 Task: In the Contact  LaylaKing51@faurecia.com, Create email and send with subject: 'We're Thrilled to Welcome You ', and with mail content 'Greetings,_x000D_
We're thrilled to introduce you to an exciting opportunity that will transform your industry. Get ready for a journey of innovation and success!_x000D_
Warm Regards', attach the document: Terms_and_conditions.doc and insert image: visitingcard.jpg. Below Warm Regards, write Linkedin and insert the URL: 'in.linkedin.com'. Mark checkbox to create task to follow up : Tomorrow. Logged in from softage.1@softage.net
Action: Mouse moved to (99, 67)
Screenshot: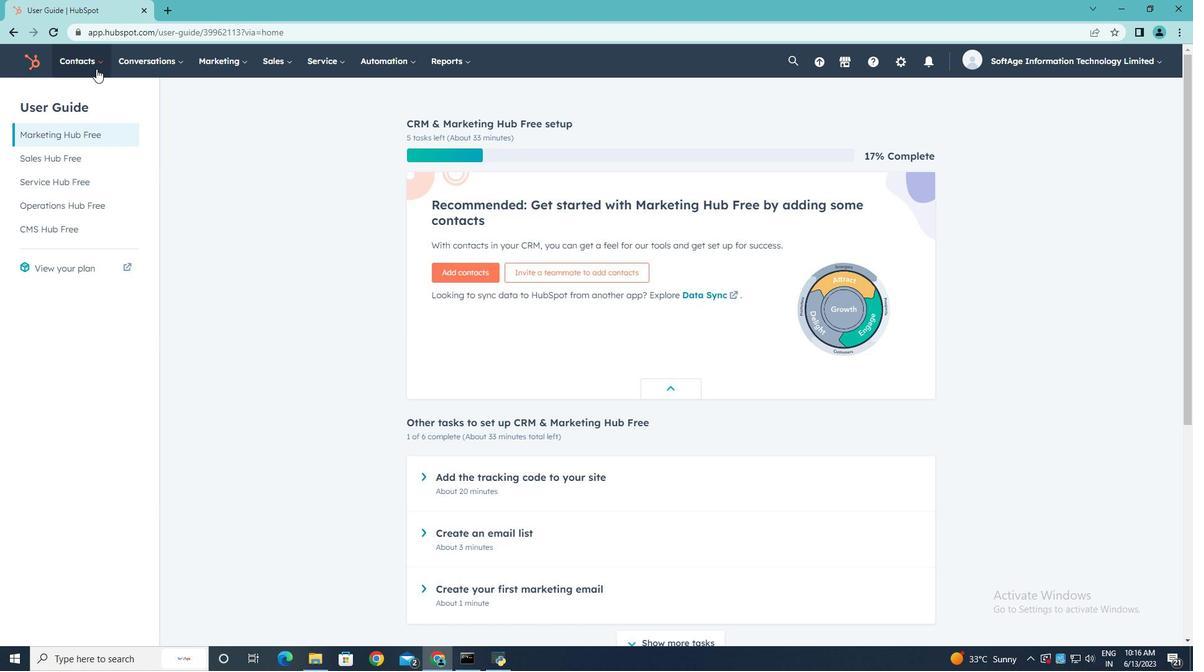 
Action: Mouse pressed left at (99, 67)
Screenshot: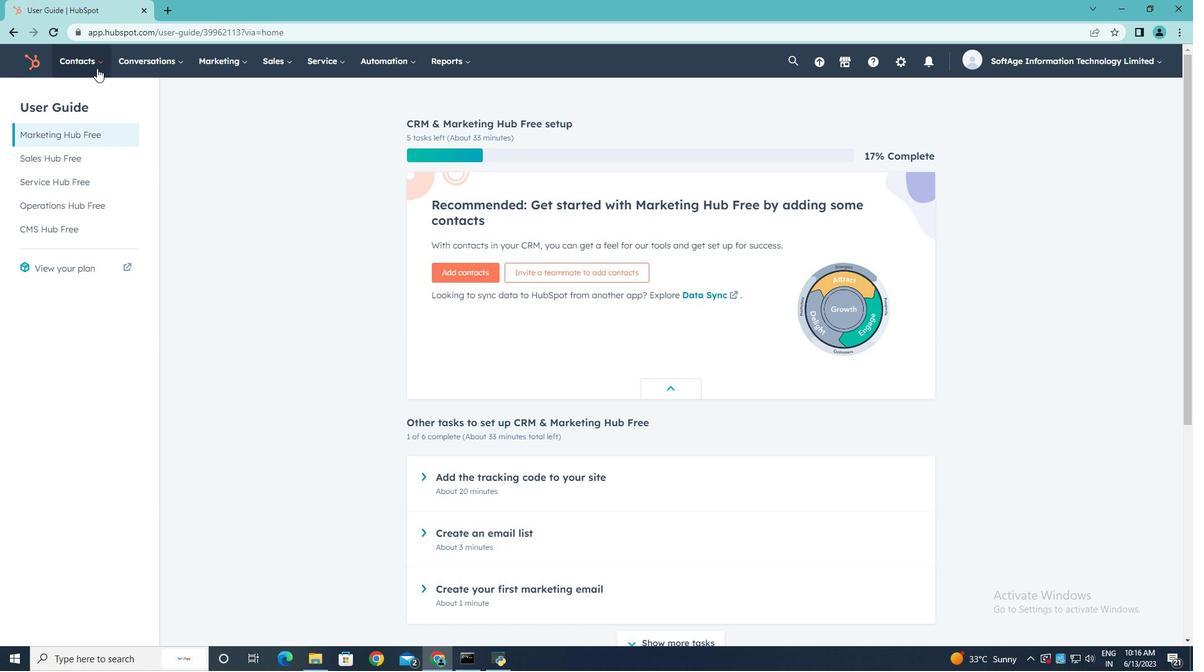 
Action: Mouse moved to (96, 101)
Screenshot: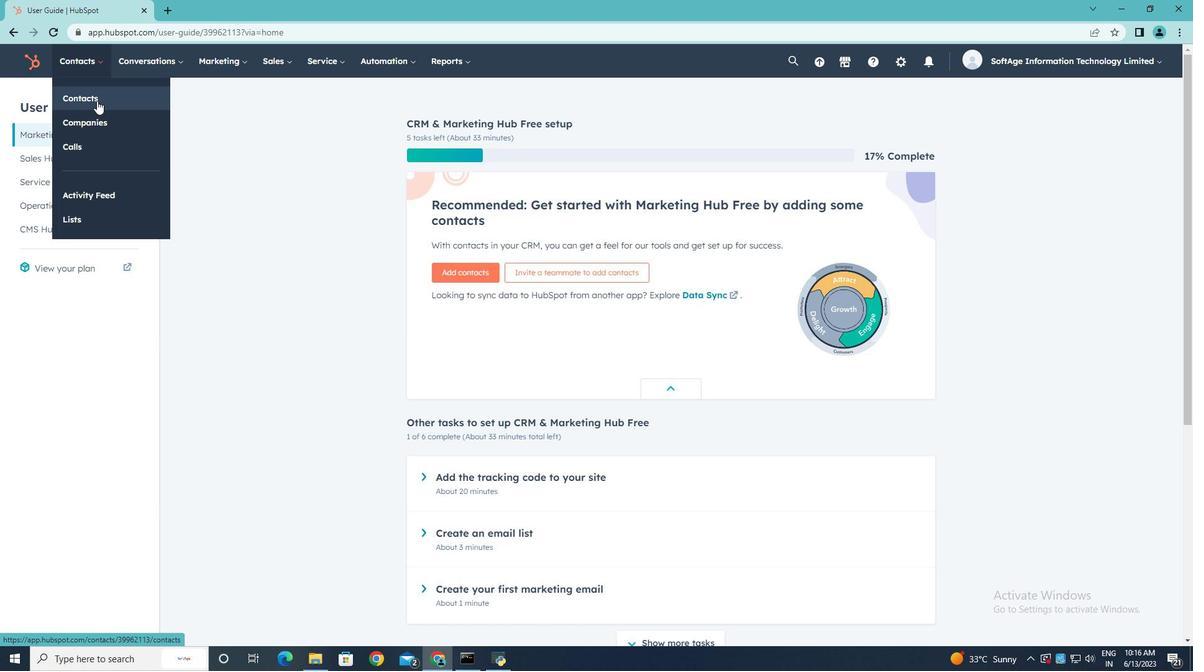 
Action: Mouse pressed left at (96, 101)
Screenshot: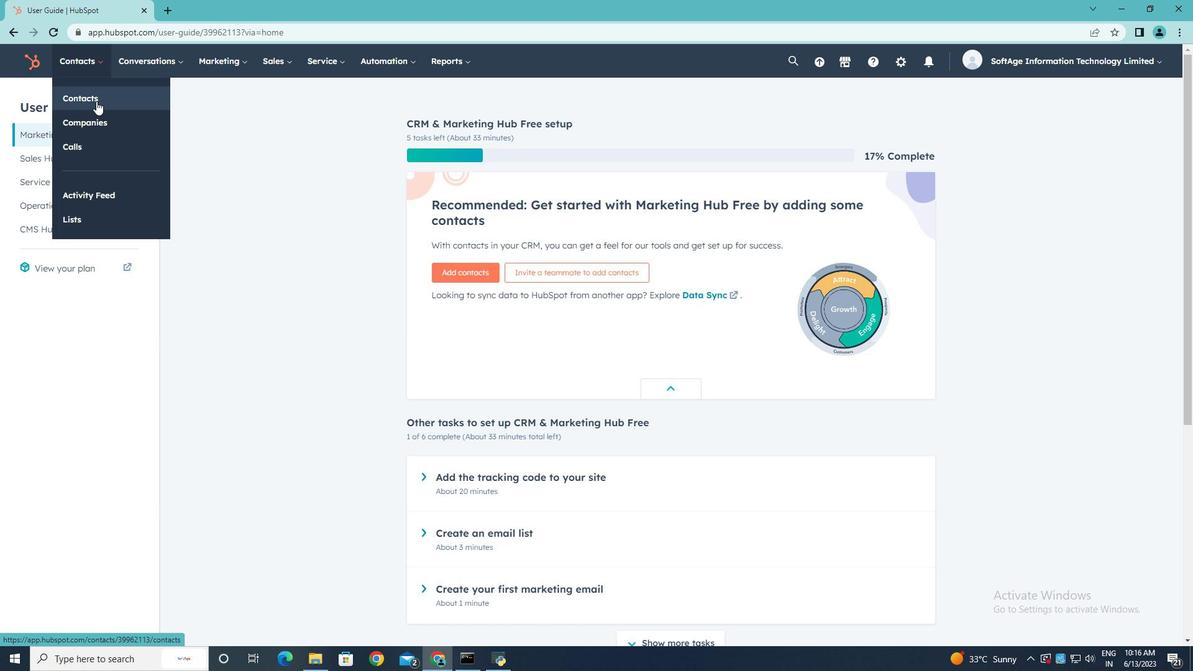 
Action: Mouse moved to (103, 205)
Screenshot: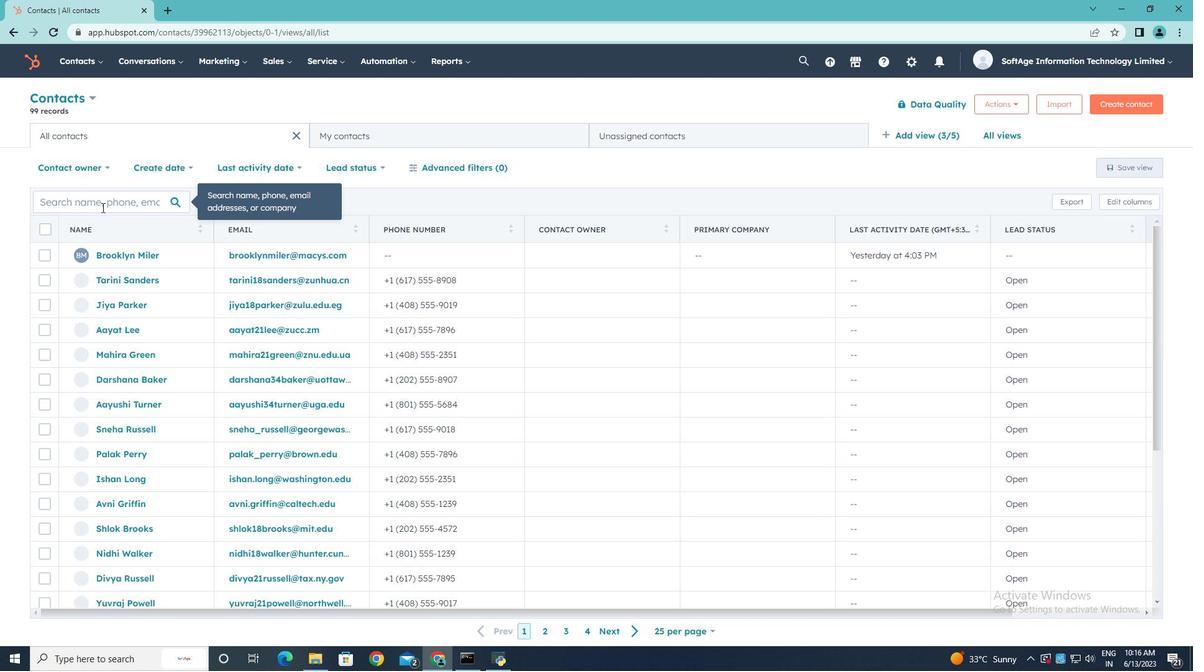 
Action: Mouse pressed left at (103, 205)
Screenshot: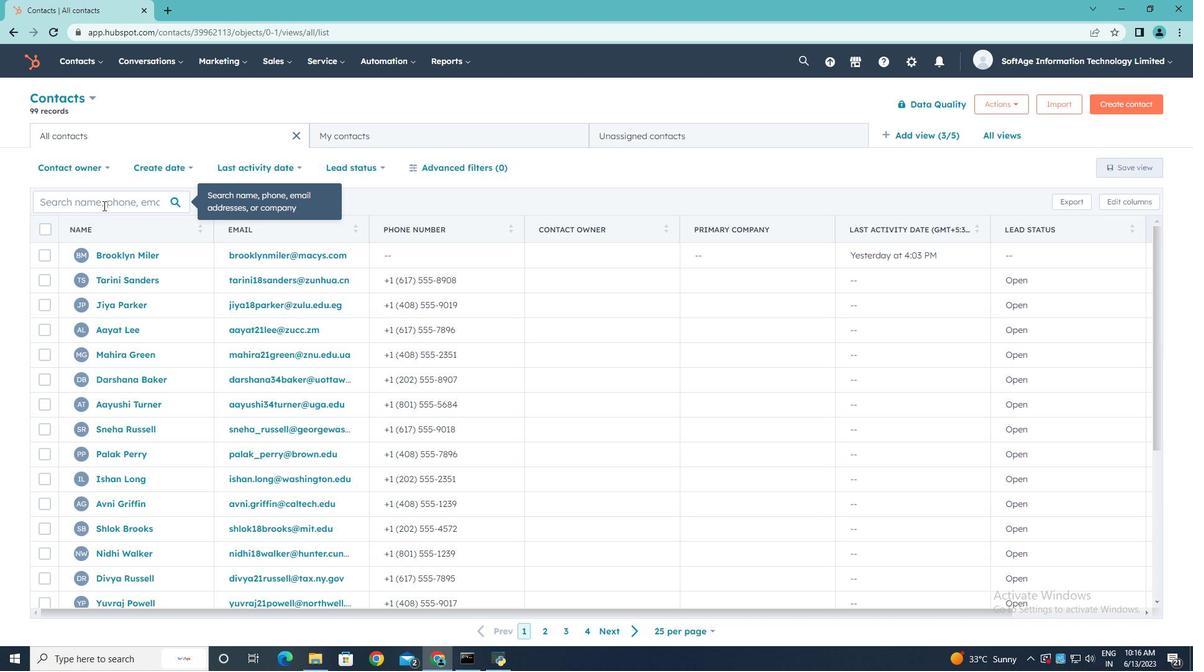
Action: Key pressed <Key.shift>Laya<Key.backspace>la<Key.shift>King51<Key.shift>@faurecia.com
Screenshot: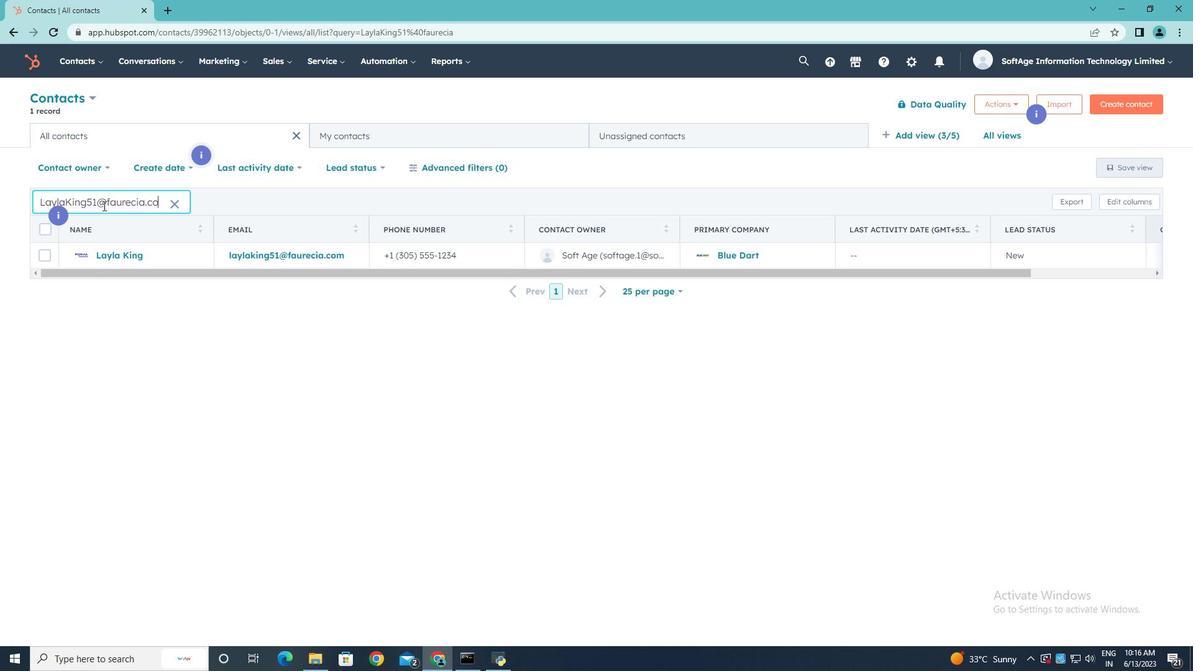 
Action: Mouse moved to (111, 249)
Screenshot: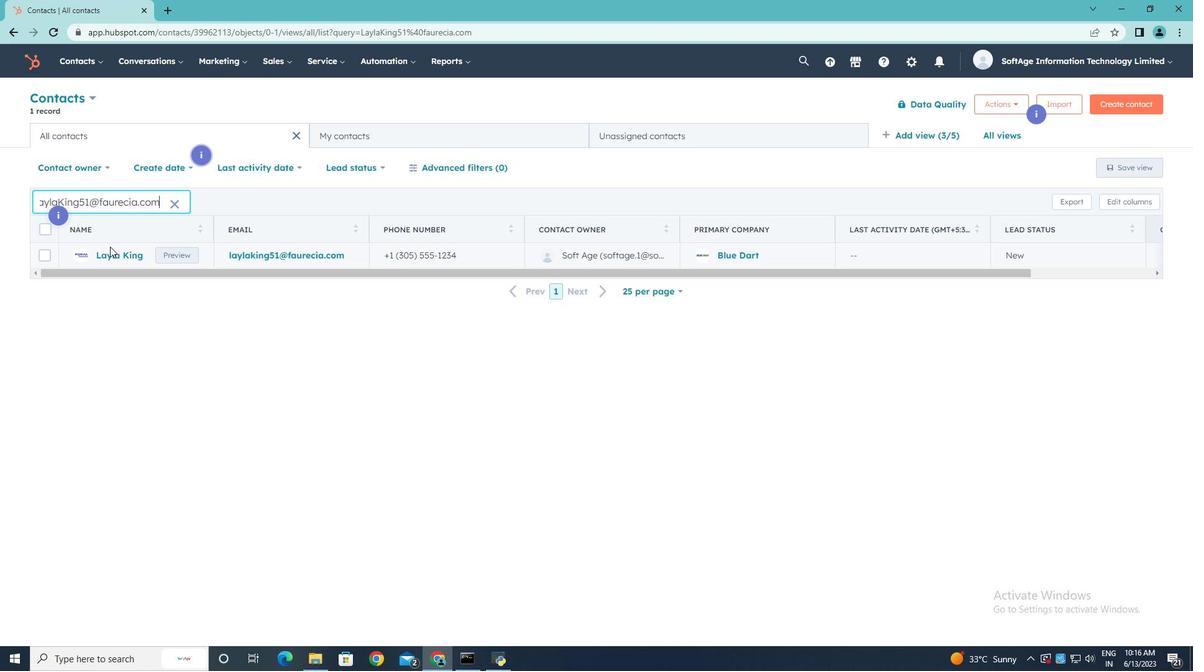 
Action: Mouse pressed left at (111, 249)
Screenshot: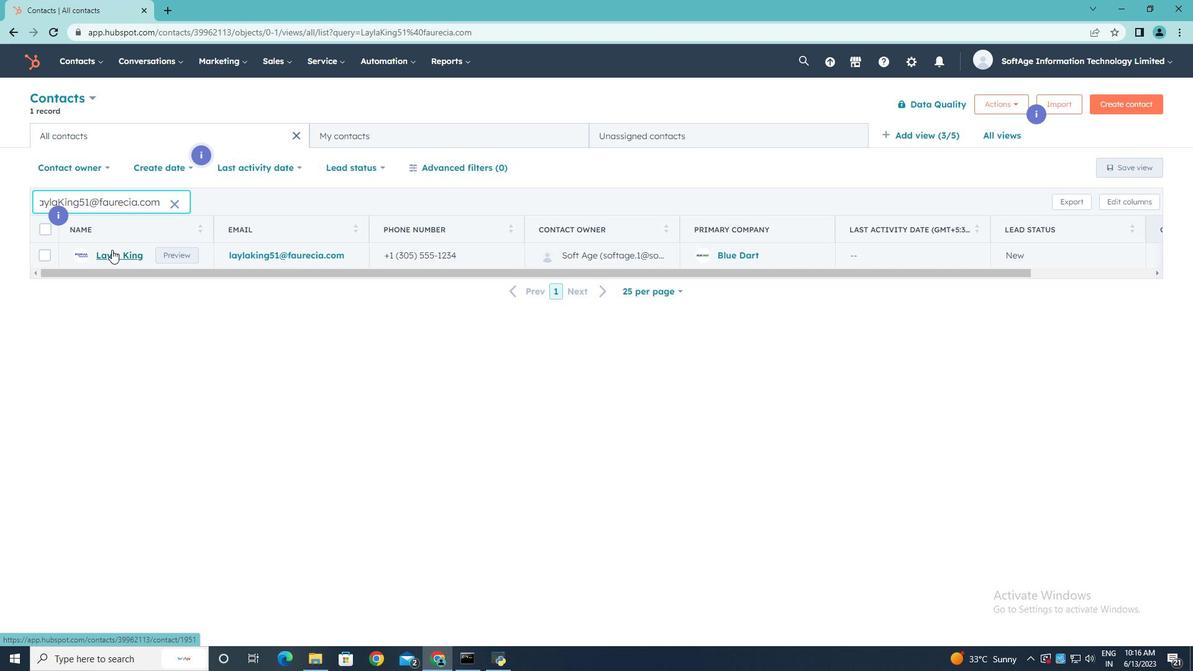 
Action: Mouse moved to (85, 203)
Screenshot: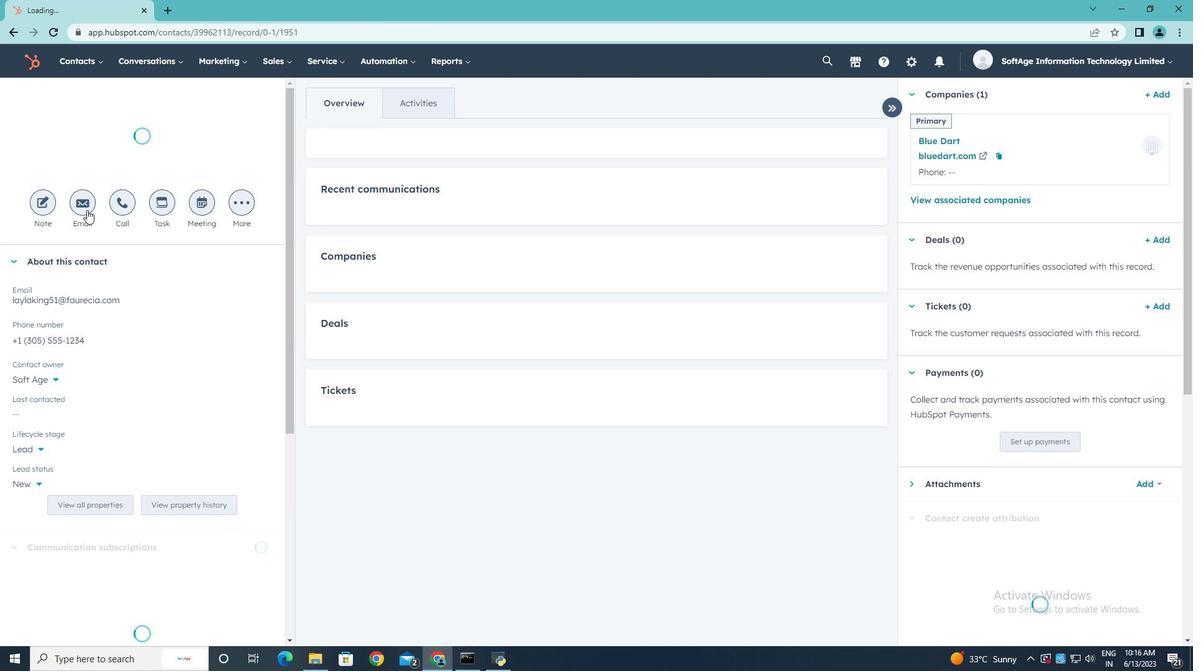 
Action: Mouse pressed left at (85, 203)
Screenshot: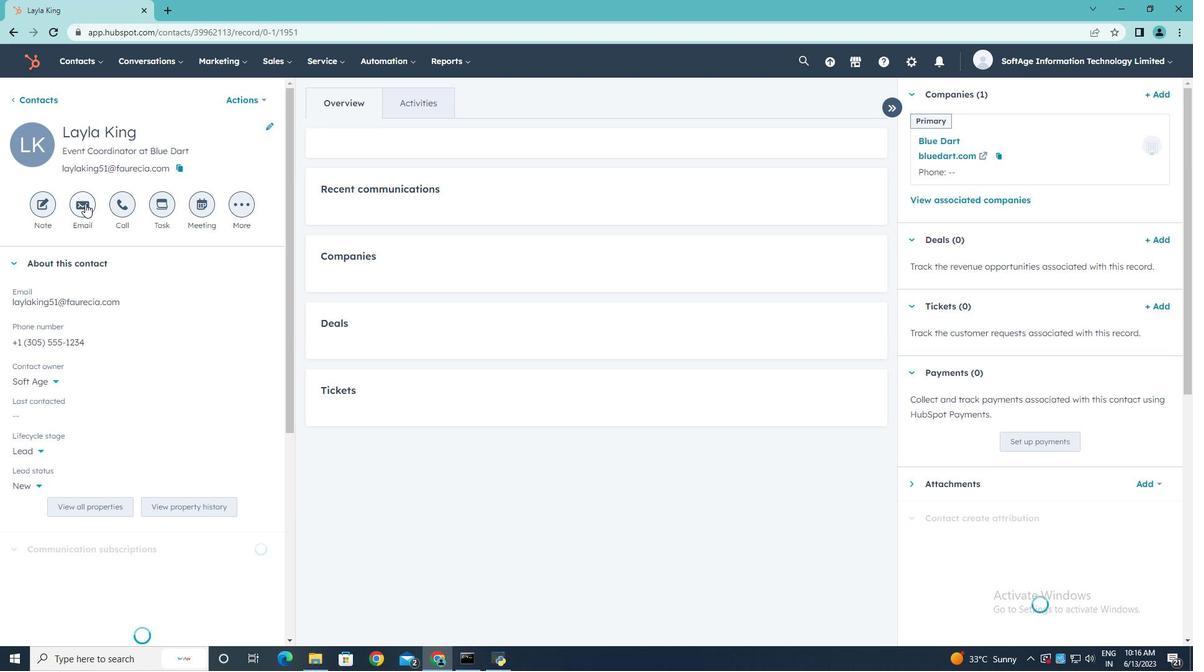 
Action: Key pressed <Key.shift><Key.shift><Key.shift><Key.shift><Key.shift><Key.shift><Key.shift><Key.shift><Key.shift><Key.shift><Key.shift><Key.shift><Key.shift><Key.shift><Key.shift><Key.shift><Key.shift><Key.shift><Key.shift><Key.shift>We're<Key.space><Key.shift>Thrilled<Key.space><Key.shift>to<Key.space><Key.shift>Welcome<Key.space><Key.shift>You
Screenshot: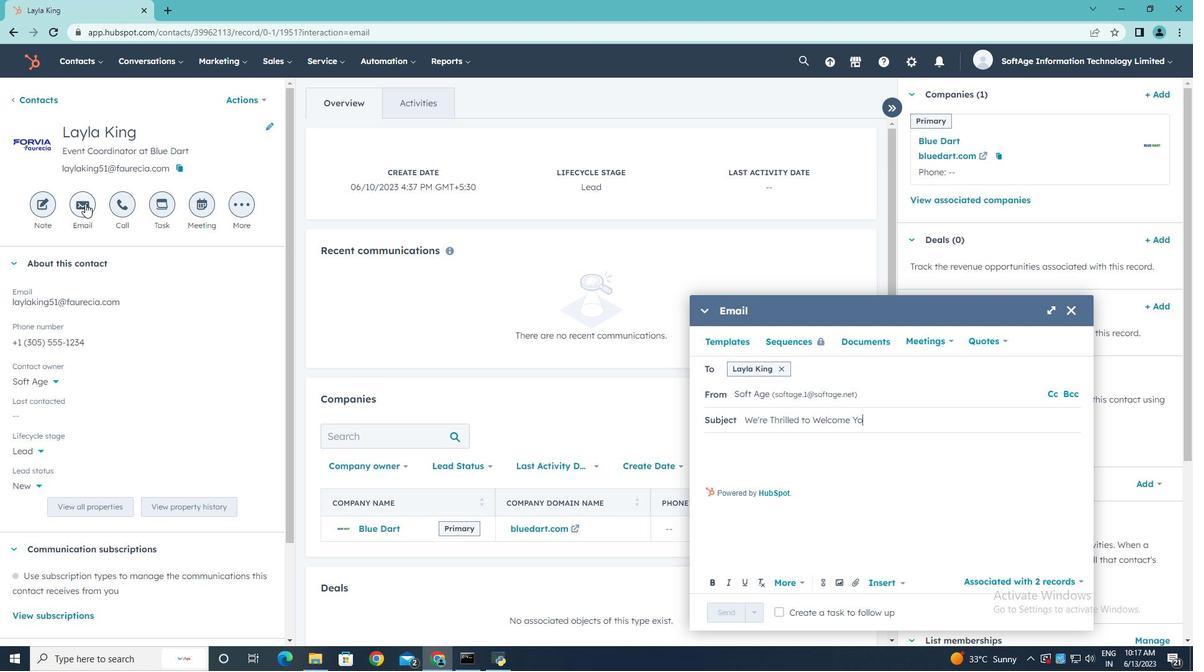 
Action: Mouse moved to (718, 442)
Screenshot: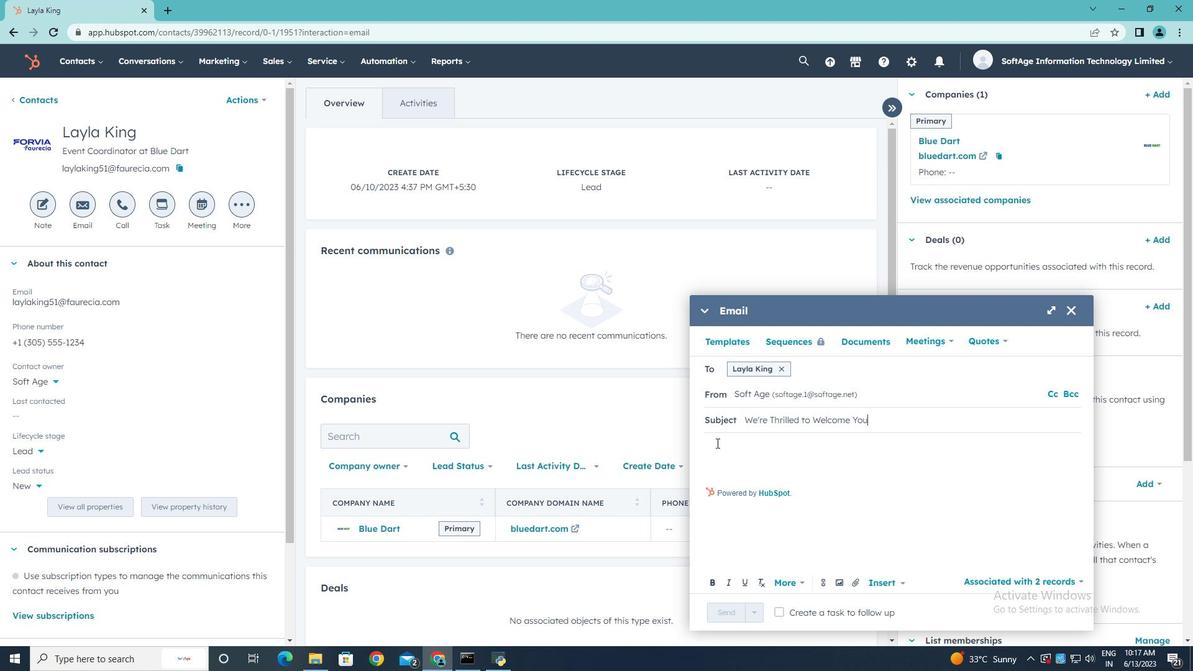 
Action: Mouse pressed left at (718, 442)
Screenshot: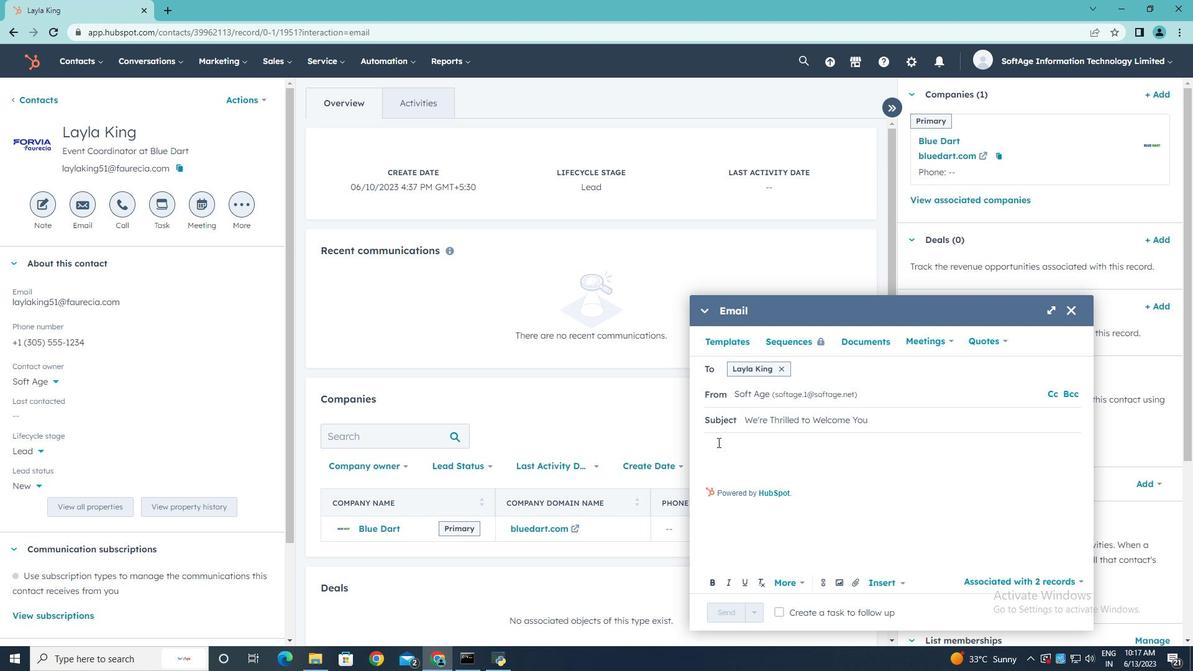 
Action: Mouse moved to (710, 328)
Screenshot: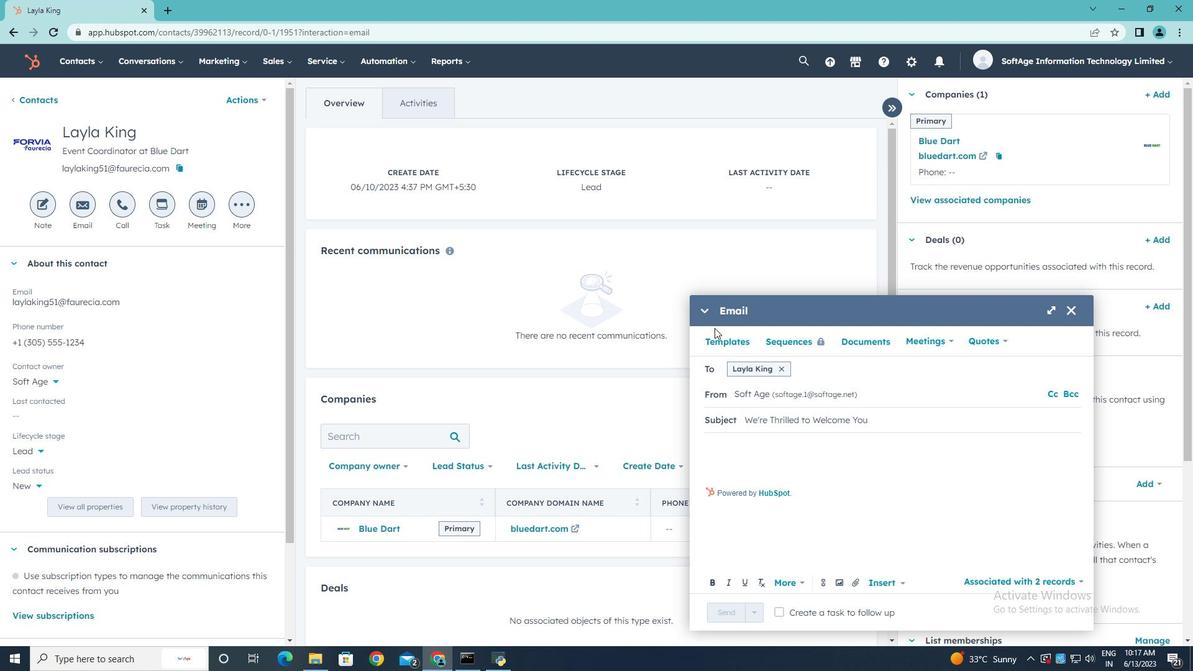 
Action: Key pressed <Key.shift><Key.shift><Key.shift><Key.shift><Key.shift><Key.shift><Key.shift><Key.shift><Key.shift><Key.shift><Key.shift>Greetings,
Screenshot: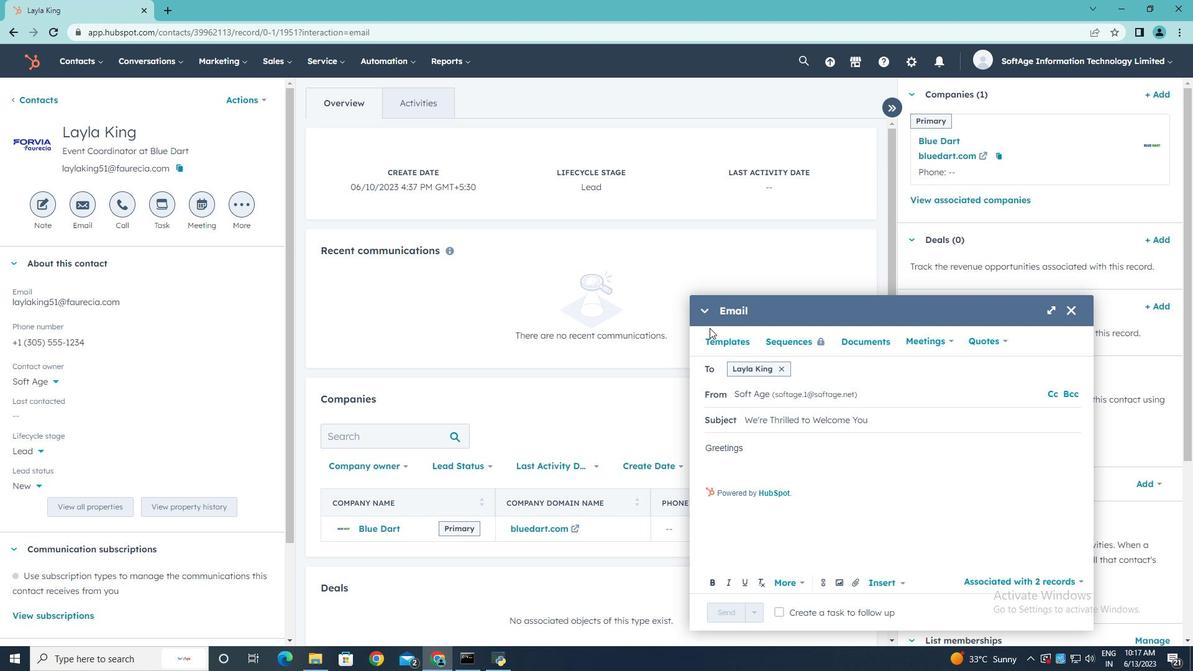 
Action: Mouse moved to (710, 460)
Screenshot: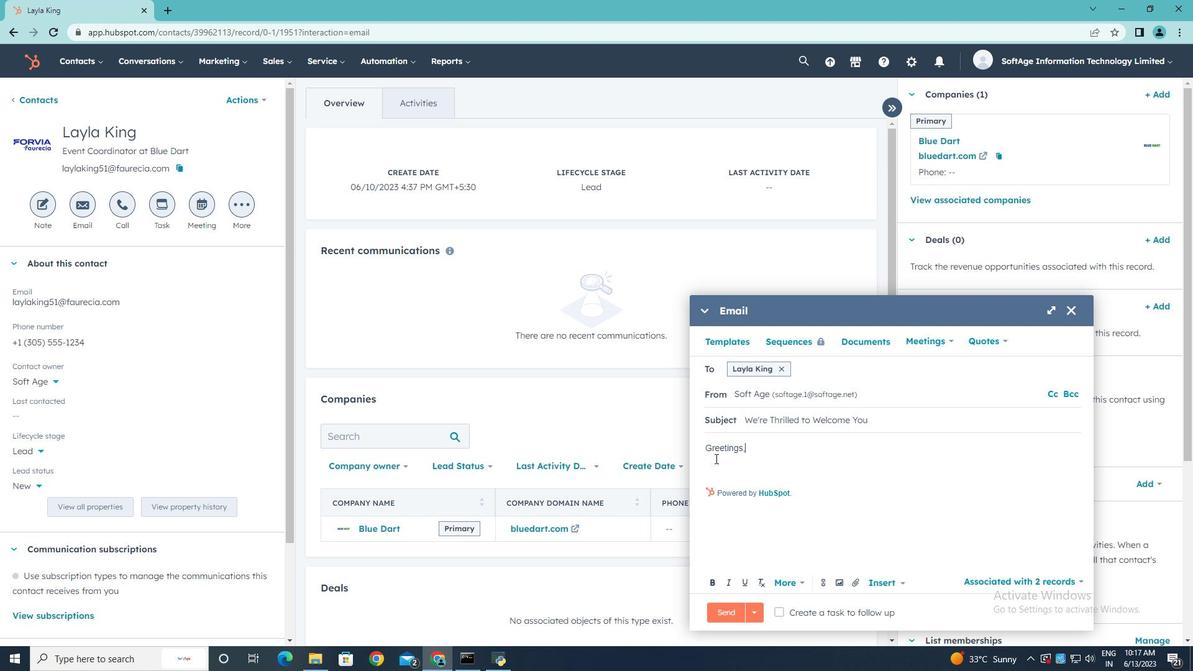 
Action: Mouse pressed left at (710, 460)
Screenshot: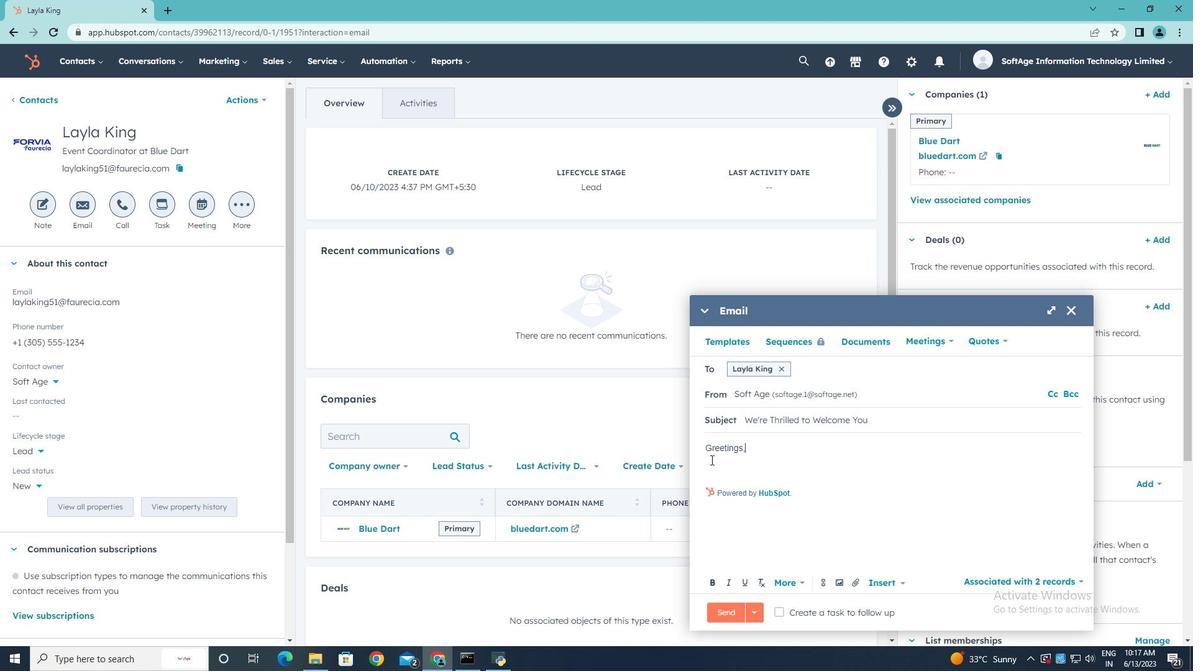 
Action: Mouse moved to (750, 305)
Screenshot: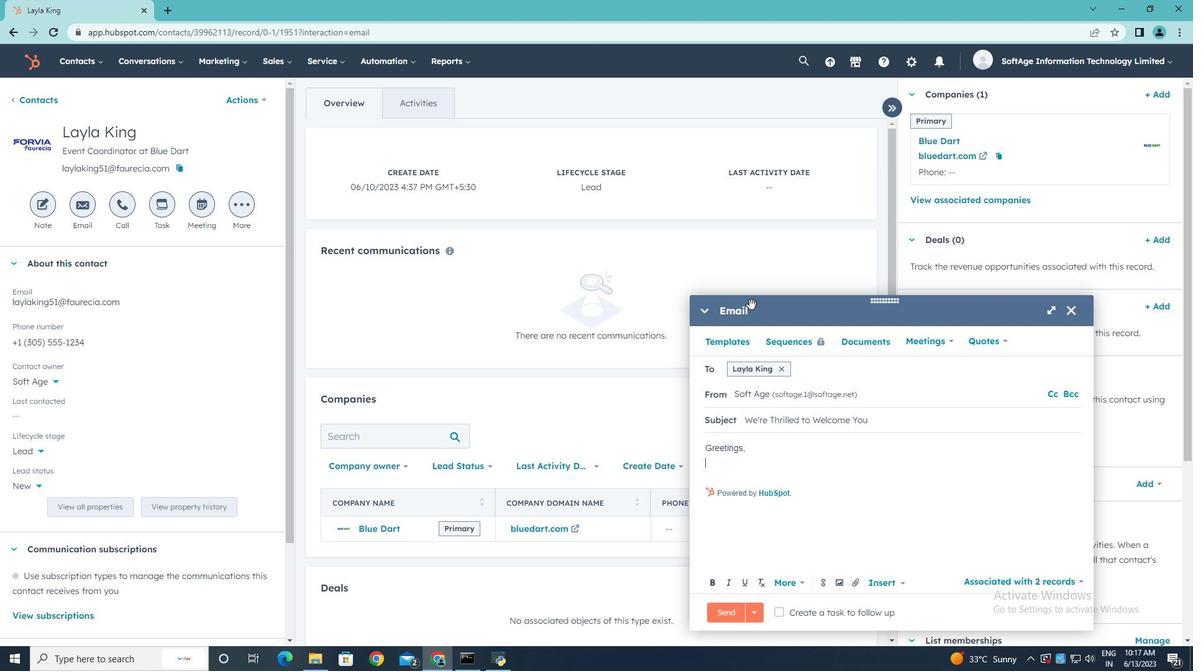 
Action: Key pressed <Key.shift><Key.shift>We're<Key.space><Key.shift><Key.shift><Key.shift>Tr<Key.backspace><Key.backspace>trilled<Key.space>to<Key.space><Key.shift>intriduce<Key.space><Key.backspace><Key.backspace><Key.backspace><Key.backspace><Key.backspace><Key.backspace>oduce<Key.space>you<Key.space>to<Key.space>an<Key.space>exciting<Key.space>opportunity<Key.space>that<Key.space>will<Key.space>transform<Key.space>your<Key.space>indust<Key.backspace>try.<Key.space><Key.shift>Get<Key.space>ready<Key.space>for<Key.space>a<Key.space>journey<Key.space>of<Key.space>innovation<Key.space>and<Key.space>succcess<Key.backspace><Key.backspace><Key.backspace><Key.backspace>ess<Key.shift>!
Screenshot: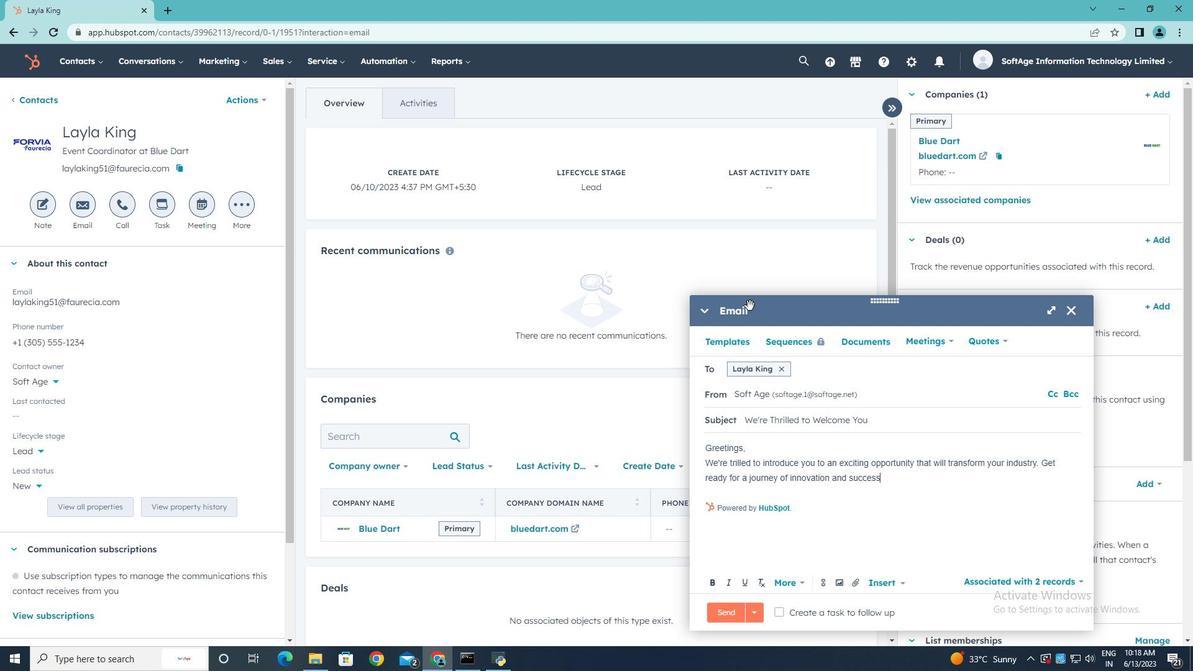 
Action: Mouse moved to (716, 498)
Screenshot: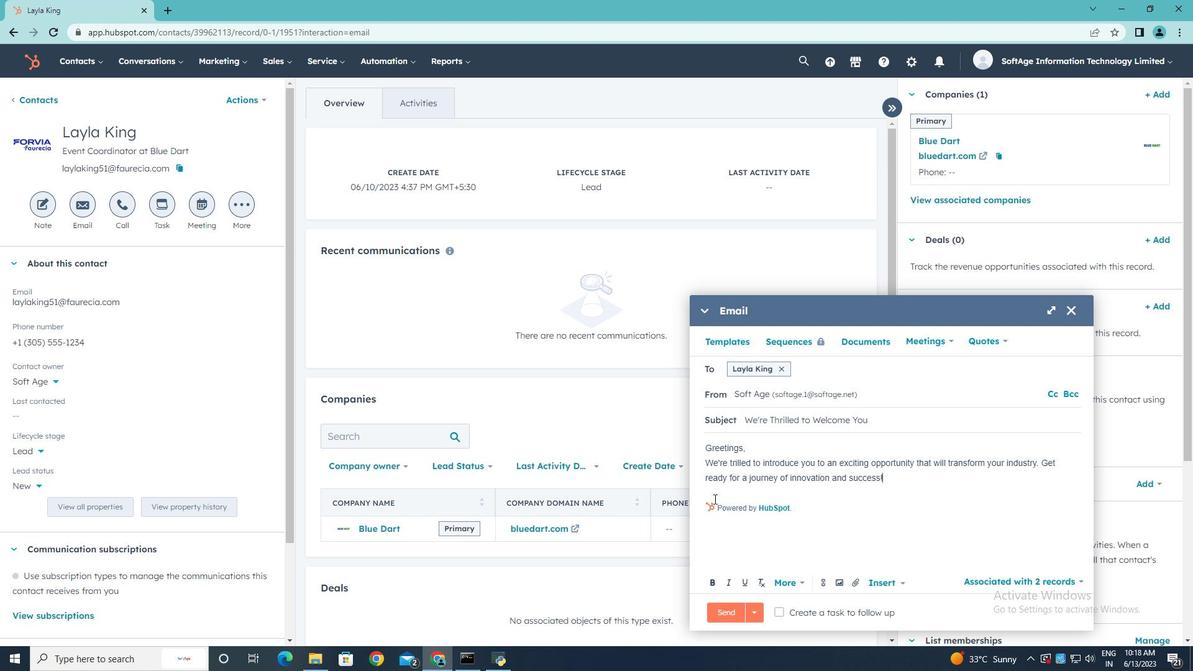 
Action: Mouse pressed left at (716, 498)
Screenshot: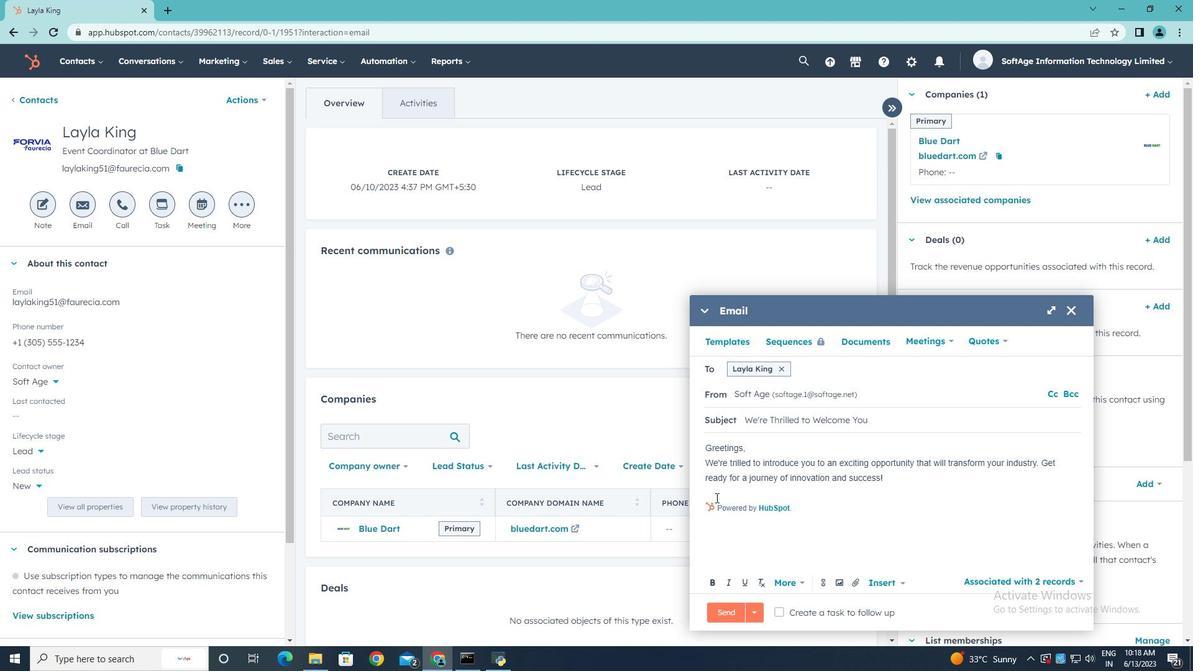 
Action: Mouse moved to (720, 496)
Screenshot: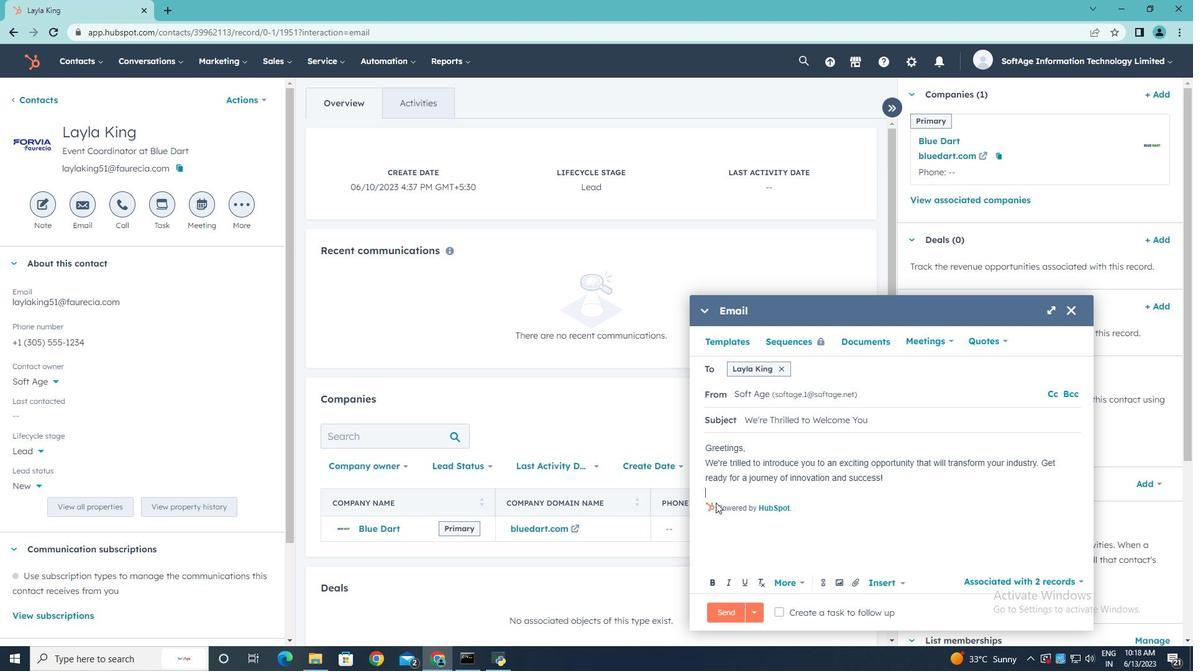
Action: Mouse pressed left at (720, 496)
Screenshot: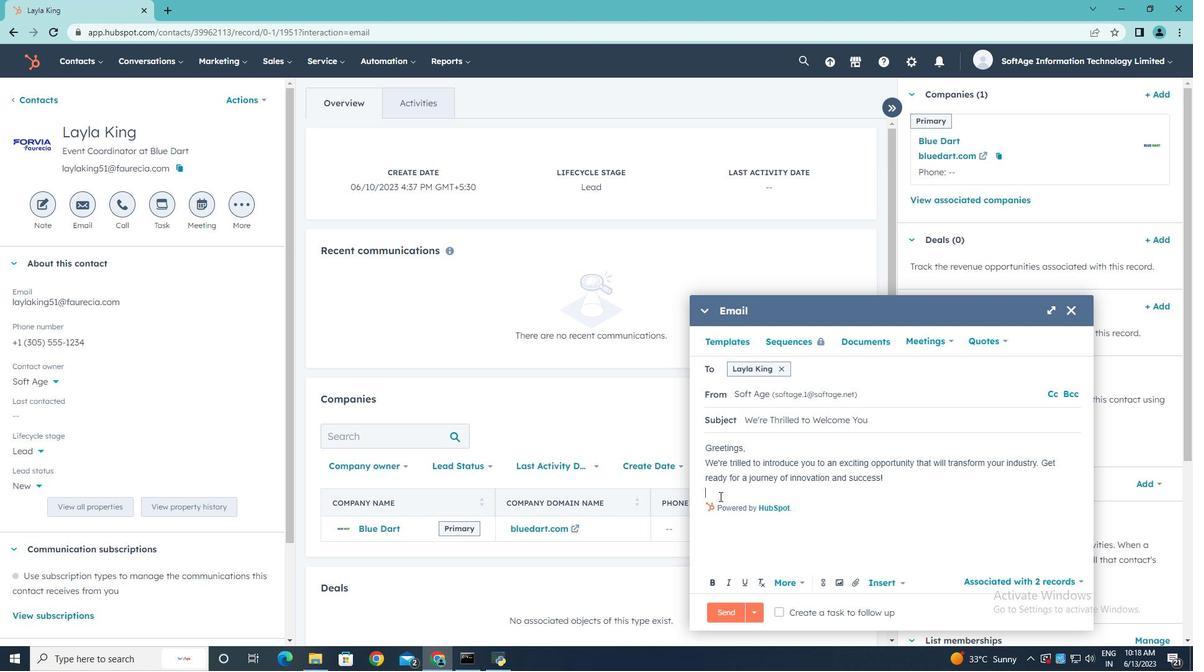 
Action: Key pressed <Key.shift_r><Key.enter>
Screenshot: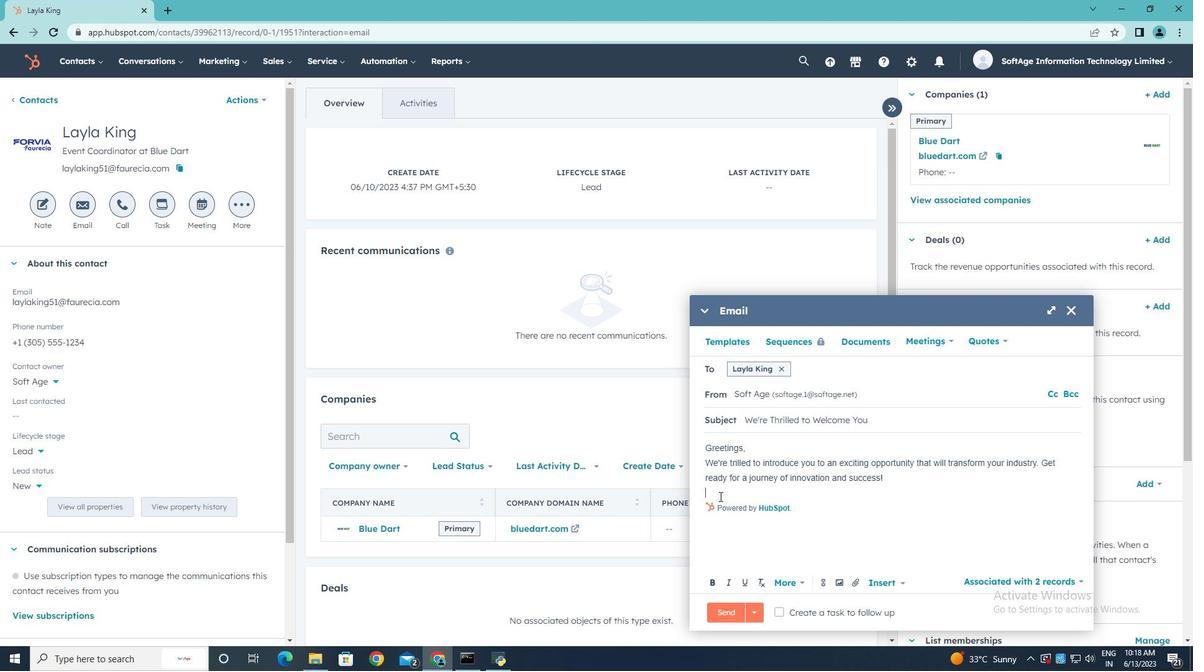 
Action: Mouse moved to (726, 291)
Screenshot: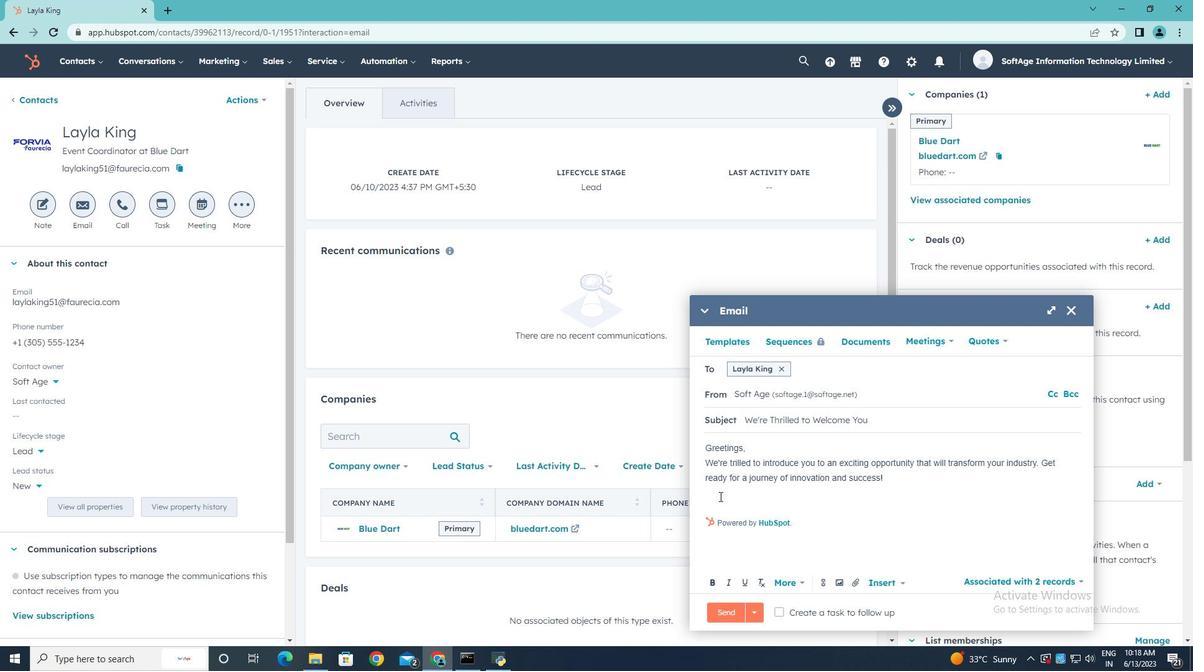 
Action: Key pressed <Key.shift><Key.shift><Key.shift><Key.shift><Key.shift><Key.shift><Key.shift><Key.shift><Key.shift>Warm<Key.space><Key.shift><Key.shift><Key.shift>Regards,
Screenshot: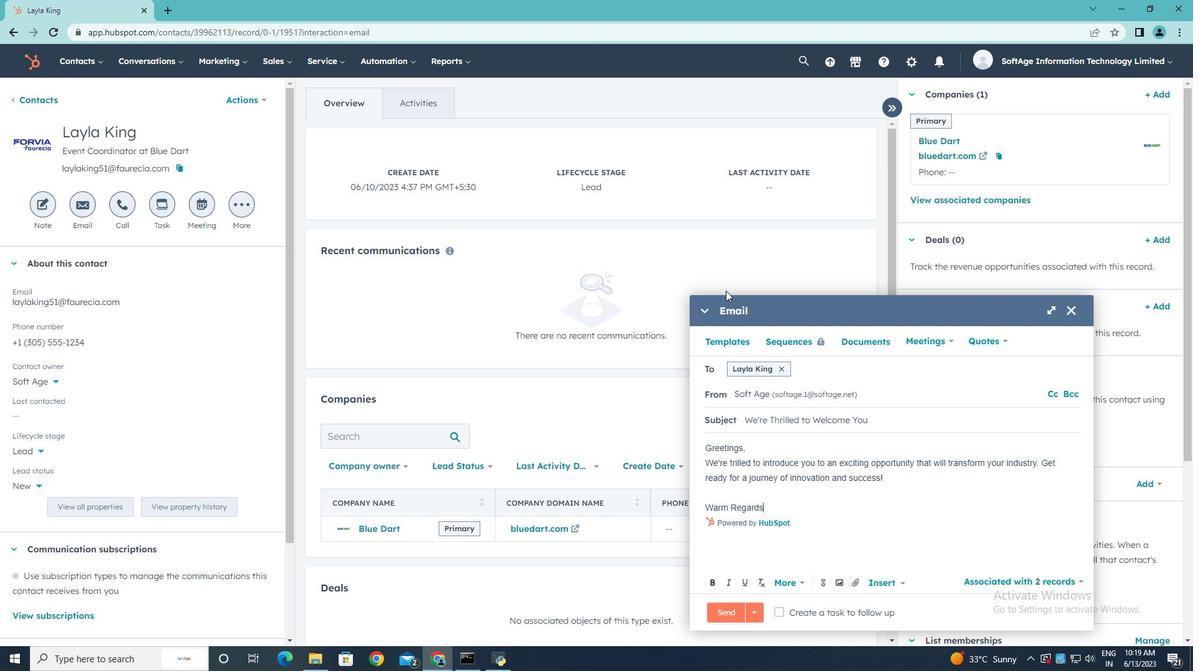 
Action: Mouse moved to (858, 579)
Screenshot: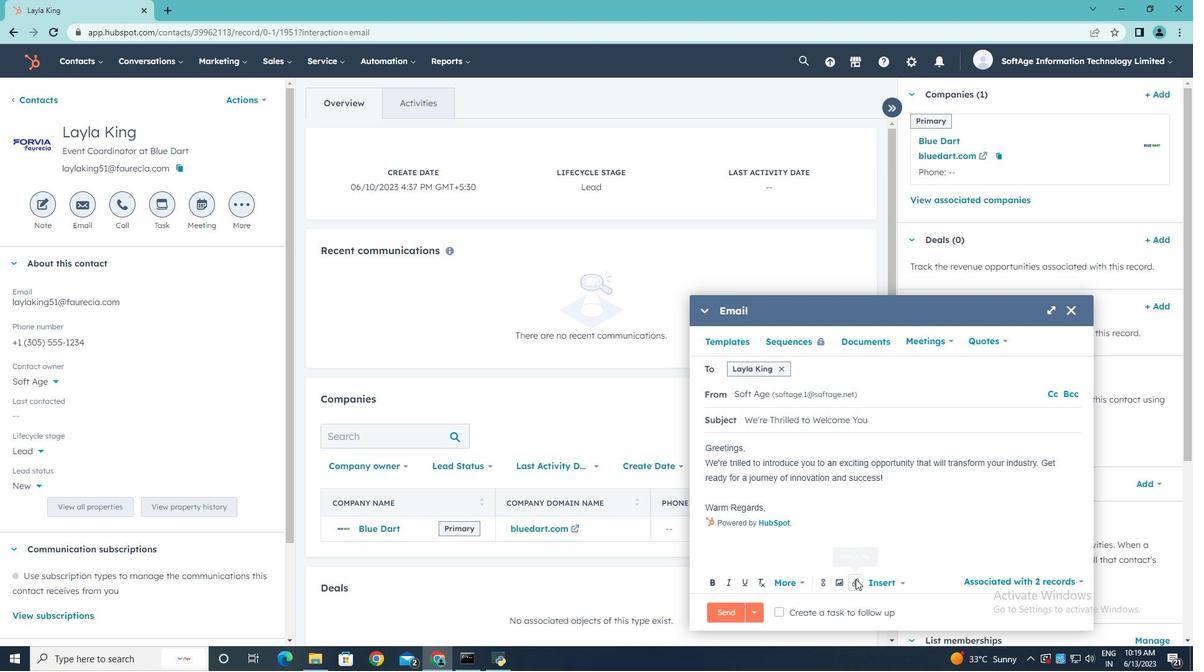 
Action: Mouse pressed left at (858, 579)
Screenshot: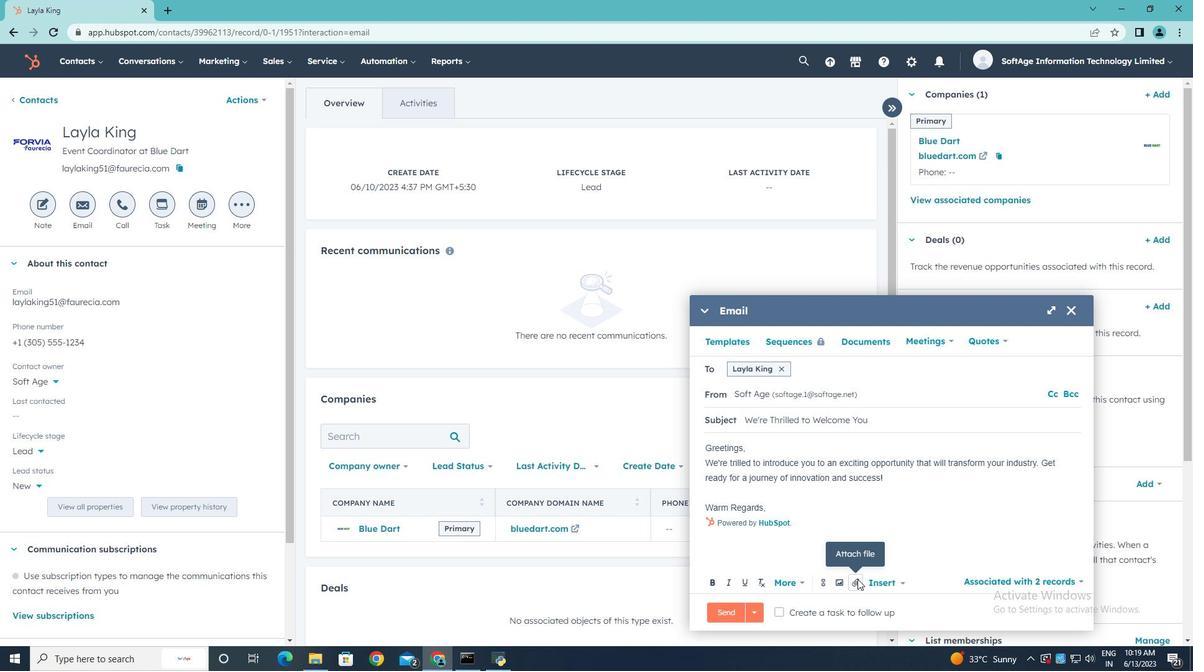 
Action: Mouse moved to (874, 548)
Screenshot: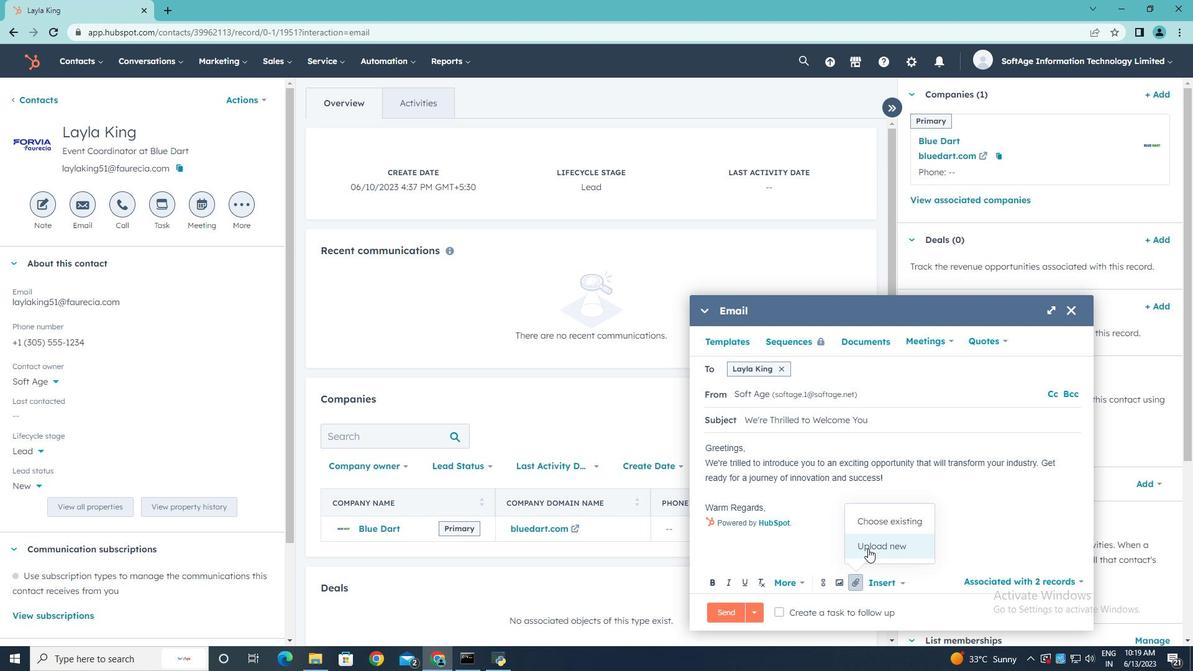 
Action: Mouse pressed left at (874, 548)
Screenshot: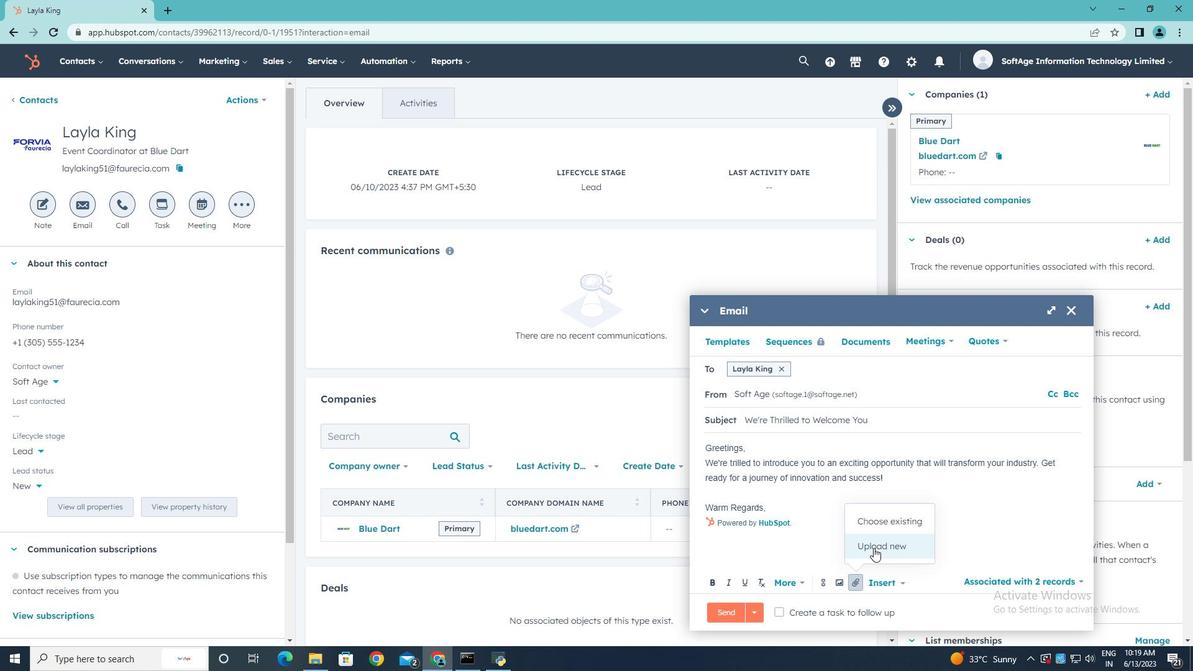
Action: Mouse moved to (235, 115)
Screenshot: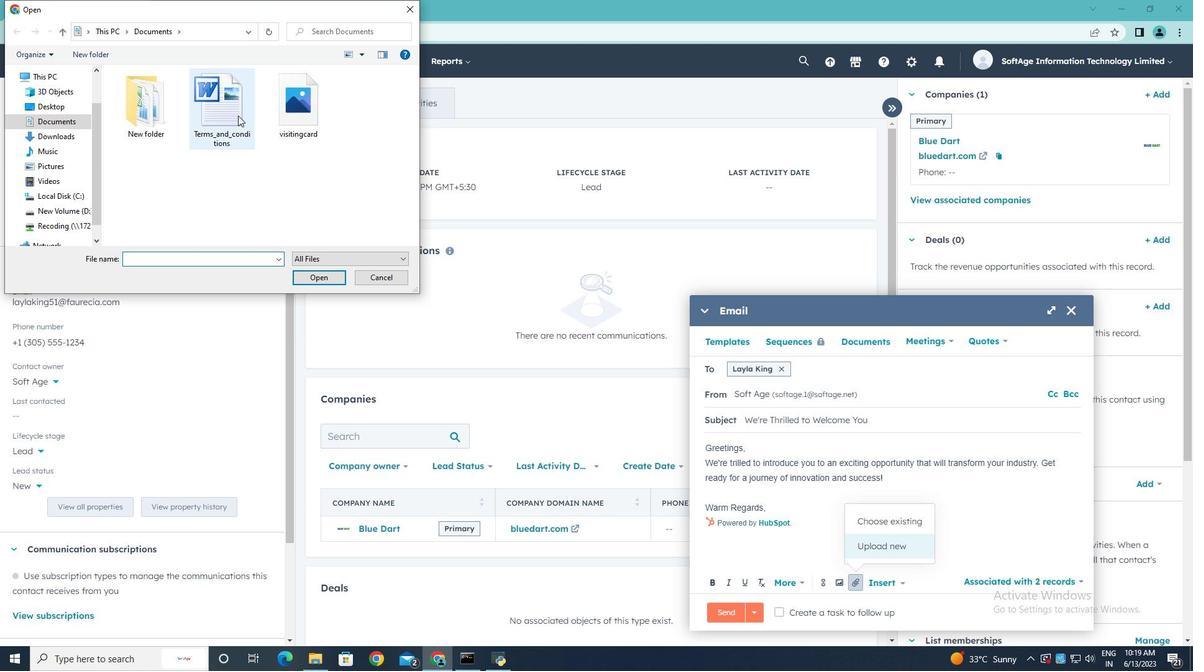 
Action: Mouse pressed left at (235, 115)
Screenshot: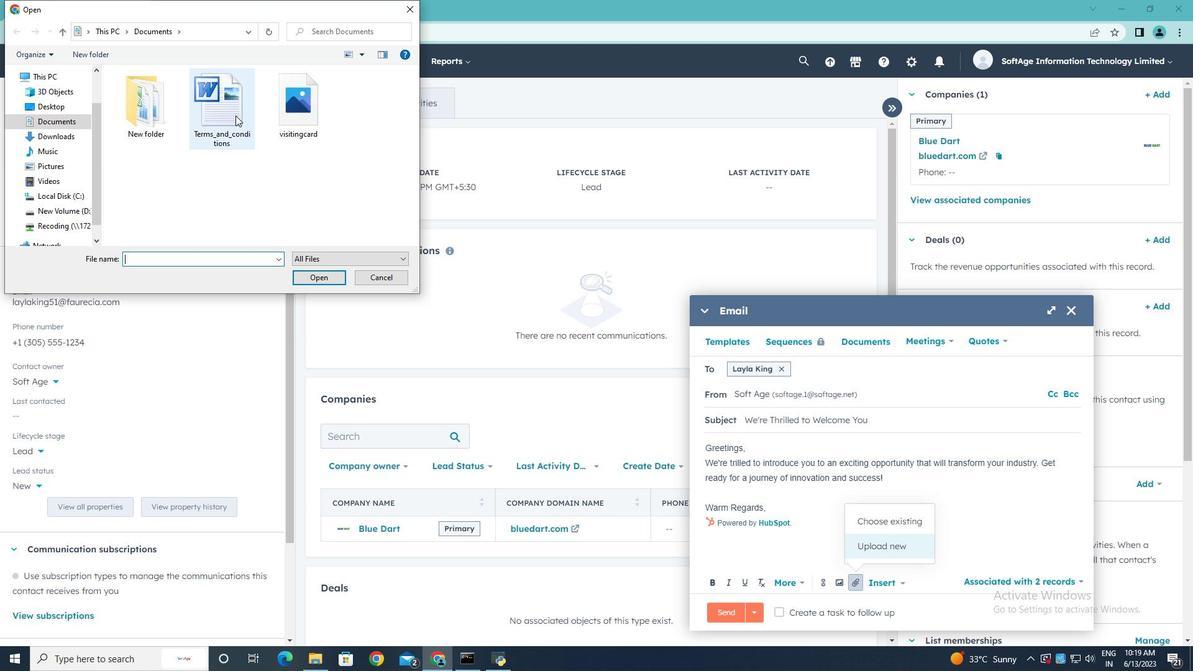 
Action: Mouse moved to (323, 280)
Screenshot: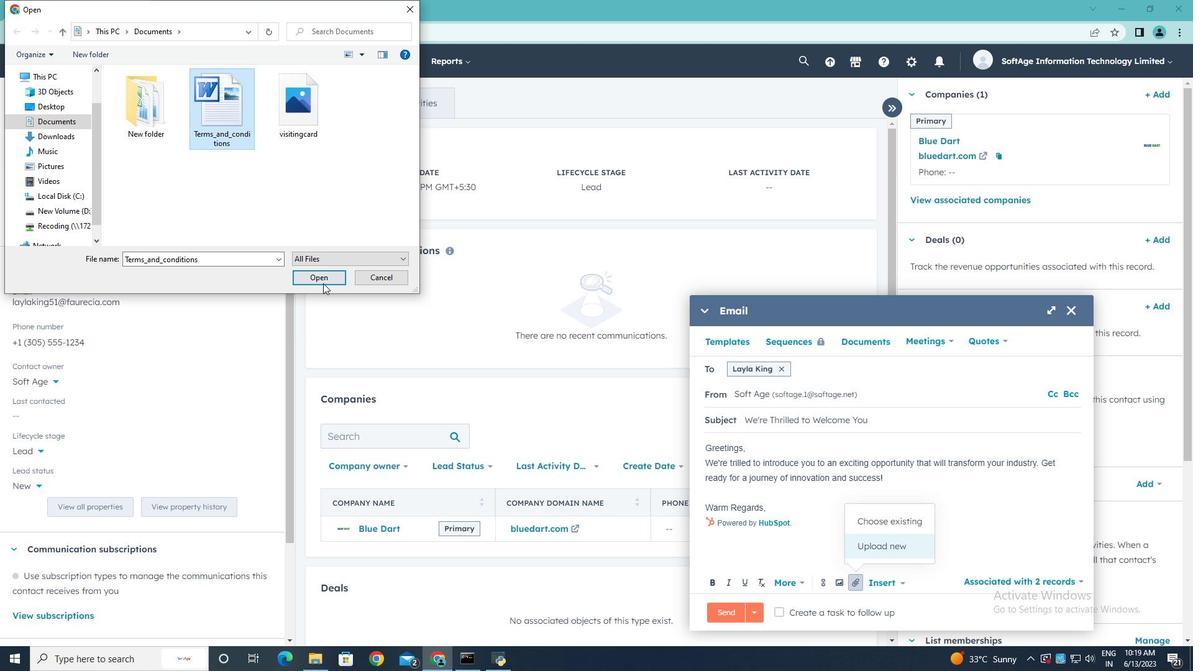 
Action: Mouse pressed left at (323, 280)
Screenshot: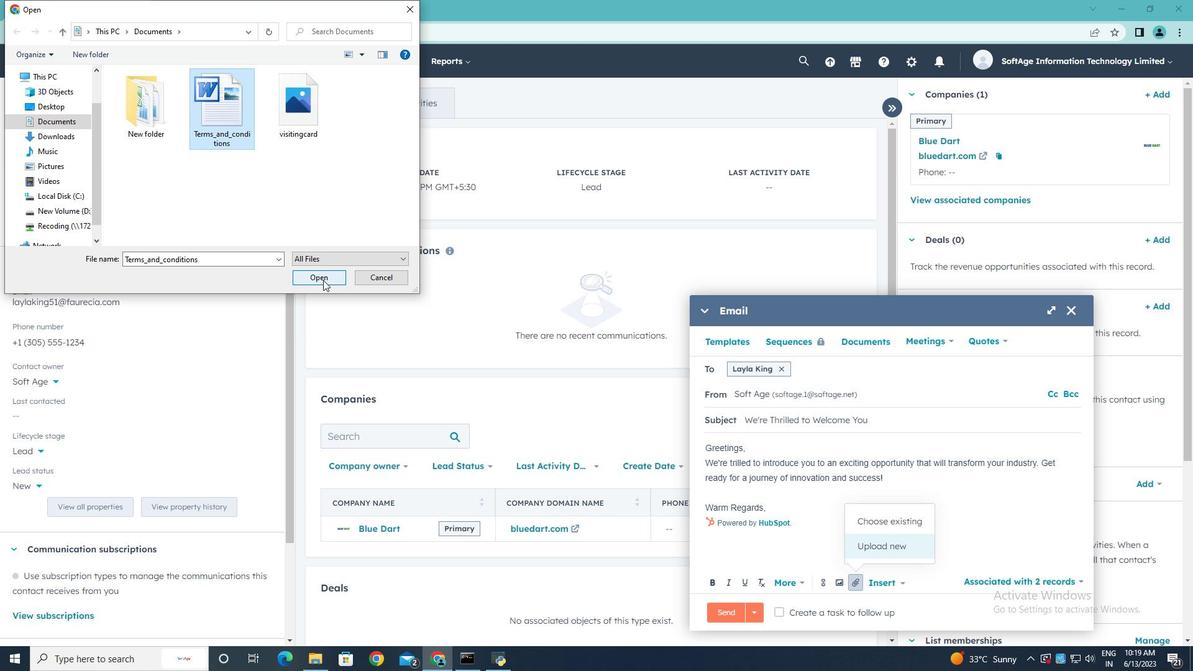 
Action: Mouse moved to (855, 546)
Screenshot: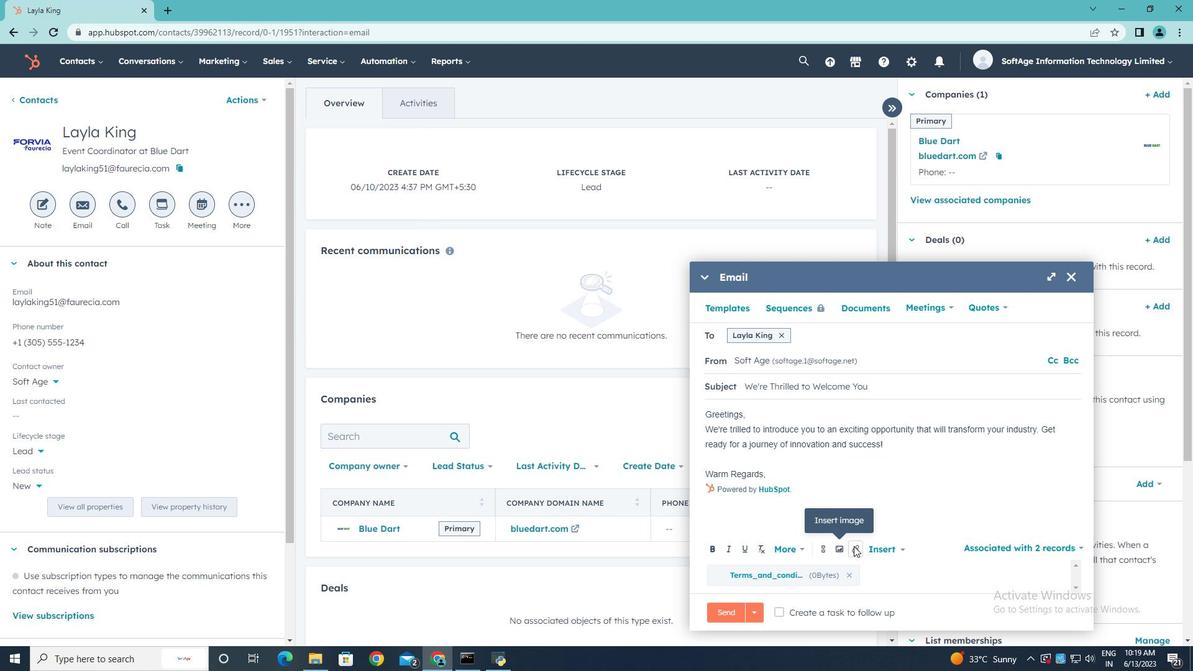 
Action: Mouse pressed left at (855, 546)
Screenshot: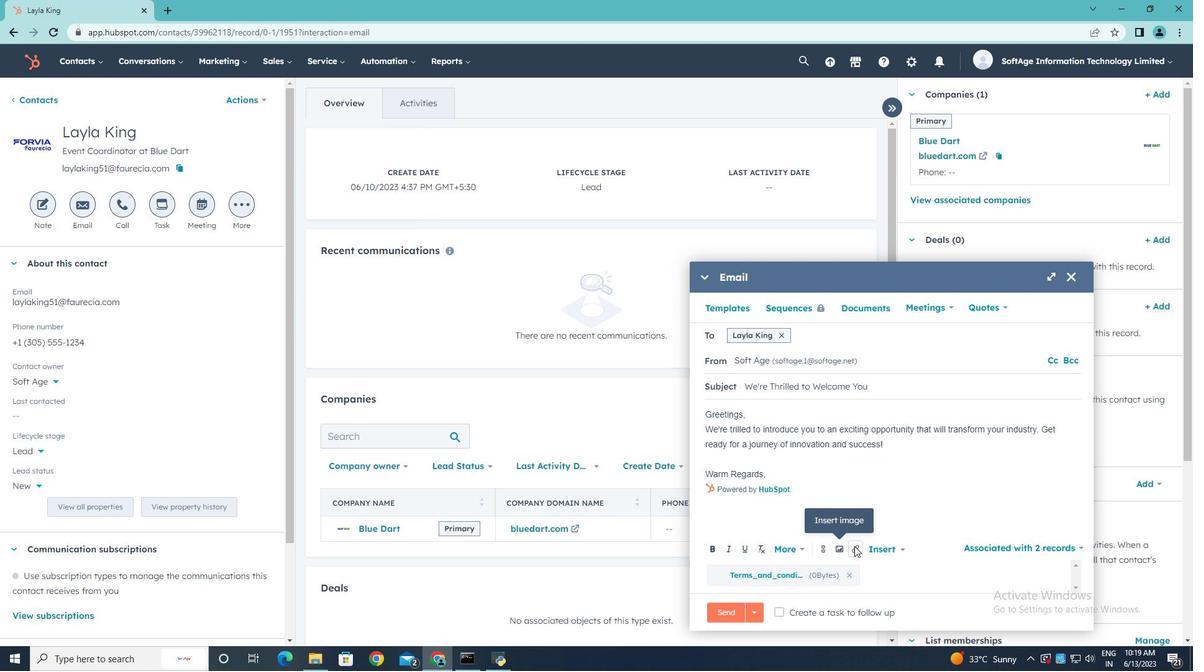 
Action: Mouse moved to (885, 509)
Screenshot: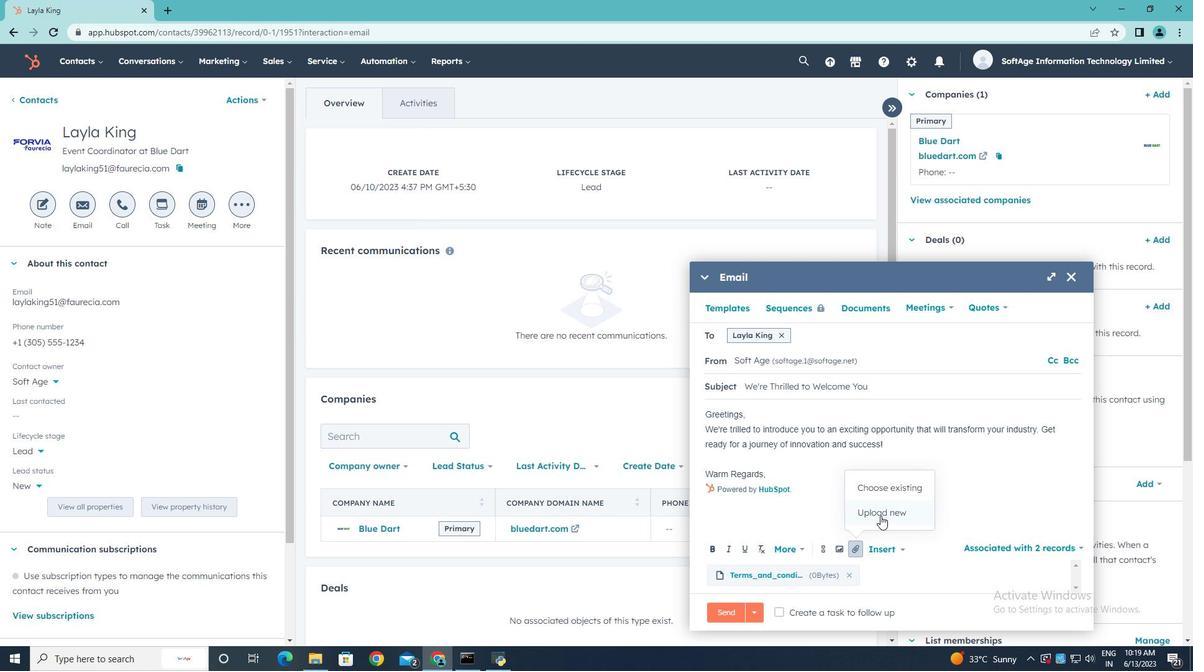 
Action: Mouse pressed left at (885, 509)
Screenshot: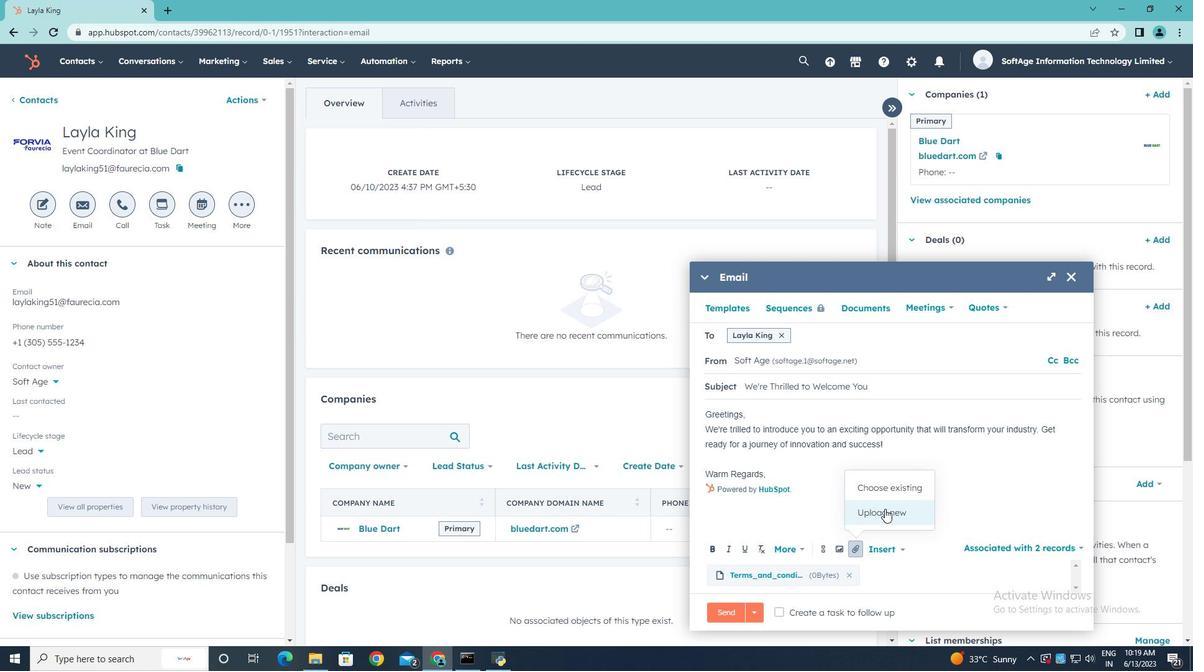 
Action: Mouse moved to (312, 119)
Screenshot: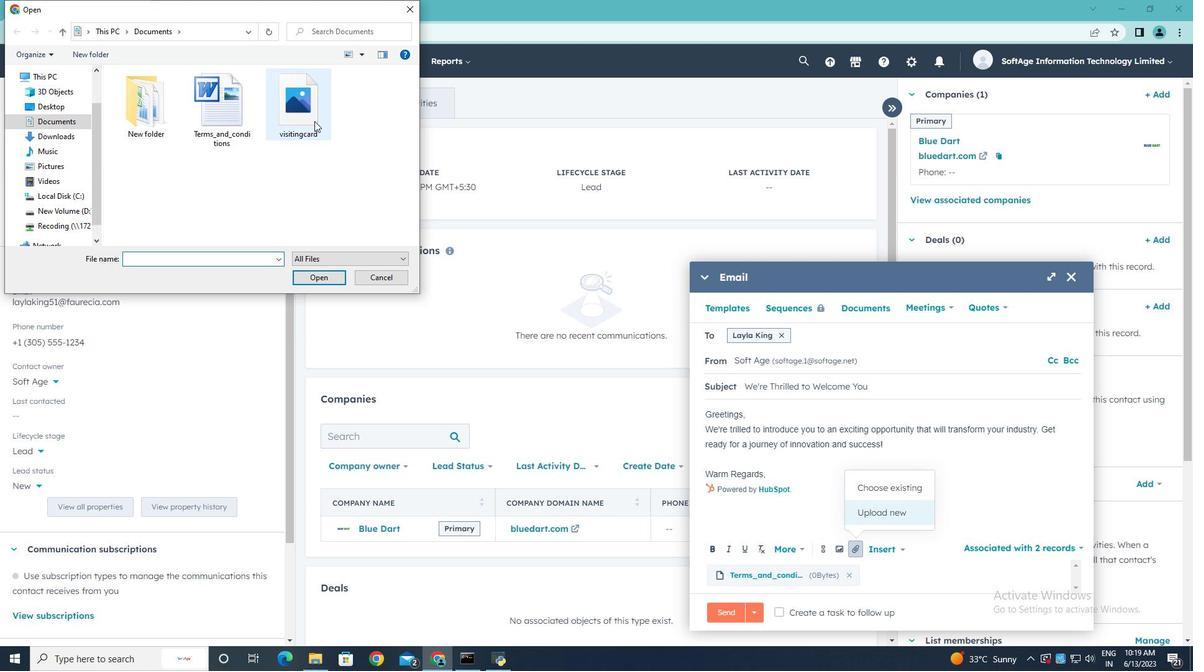 
Action: Mouse pressed left at (312, 119)
Screenshot: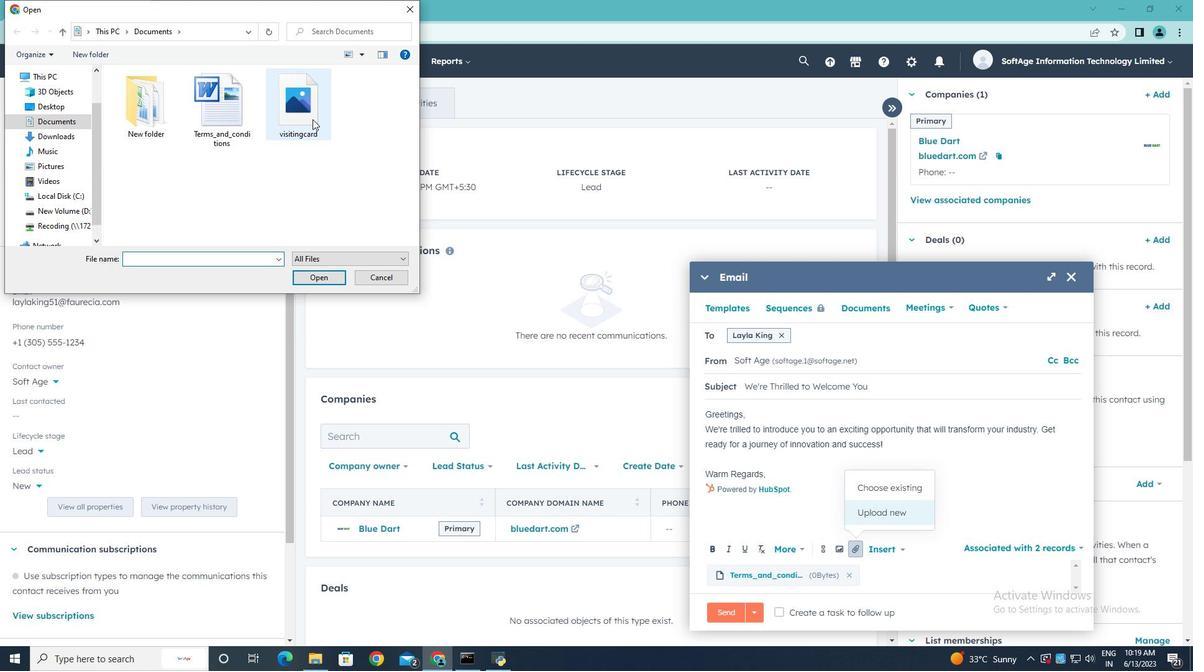 
Action: Mouse moved to (323, 272)
Screenshot: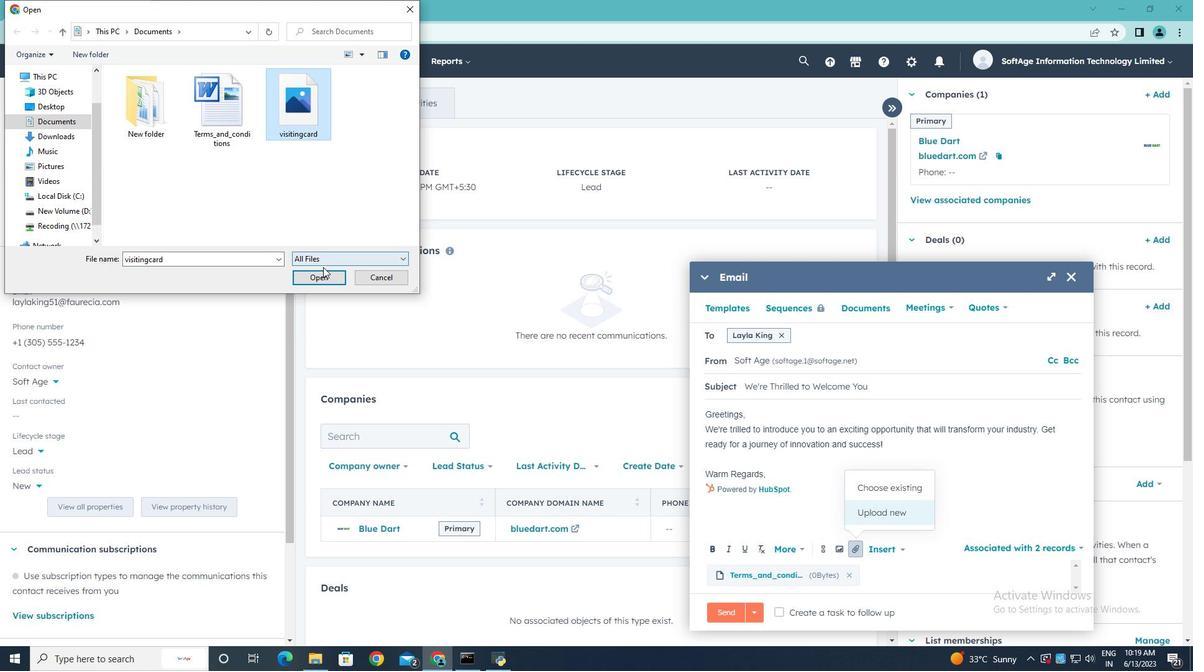 
Action: Mouse pressed left at (323, 272)
Screenshot: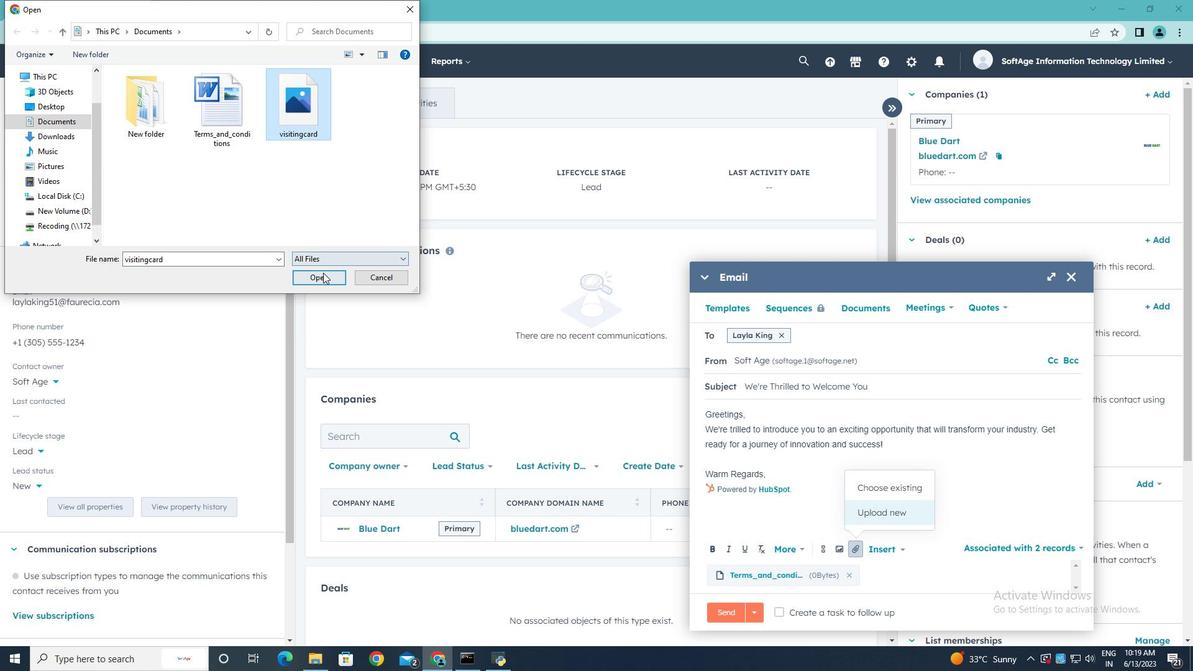 
Action: Mouse moved to (767, 476)
Screenshot: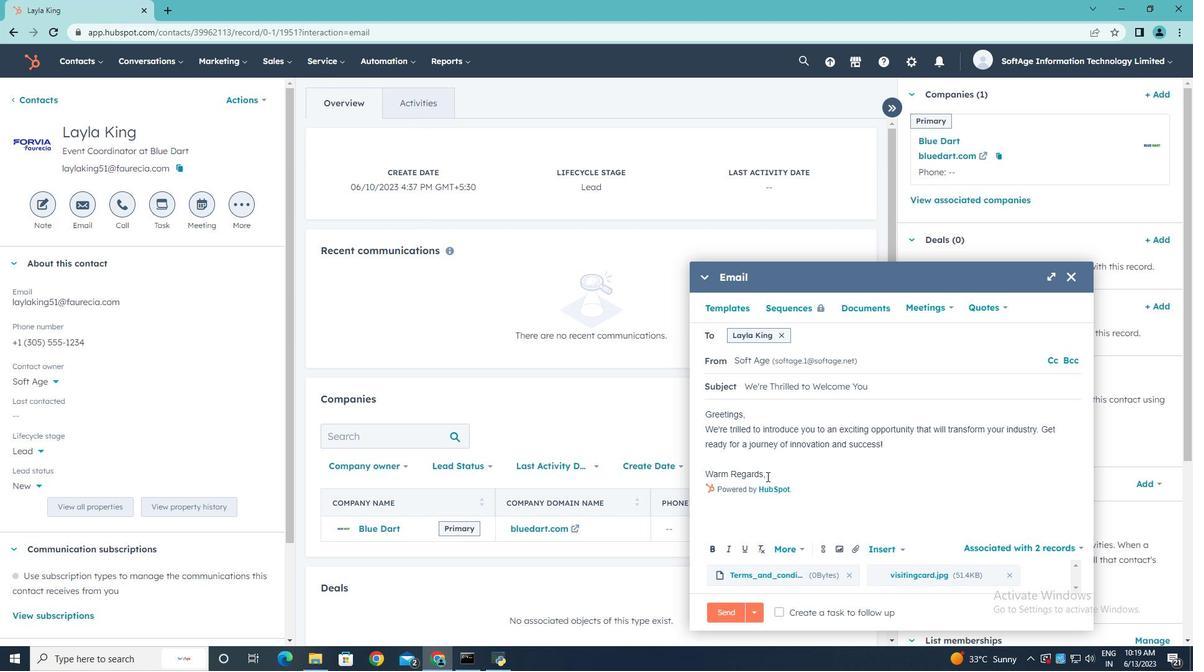 
Action: Mouse pressed left at (767, 476)
Screenshot: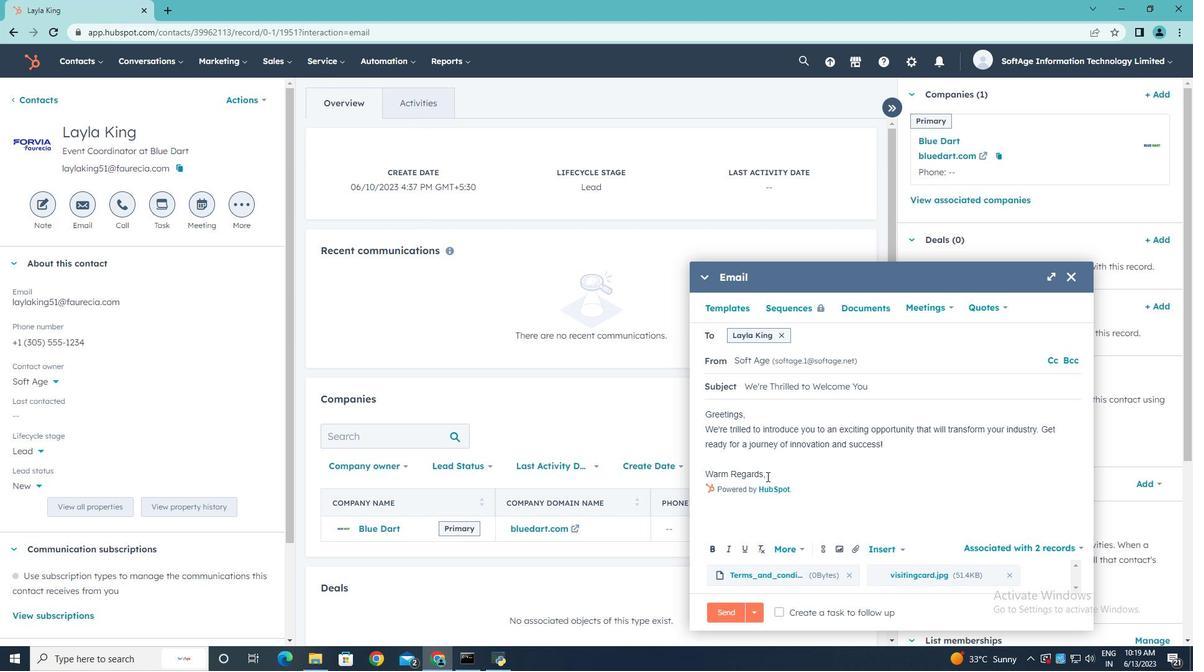 
Action: Key pressed <Key.enter>
Screenshot: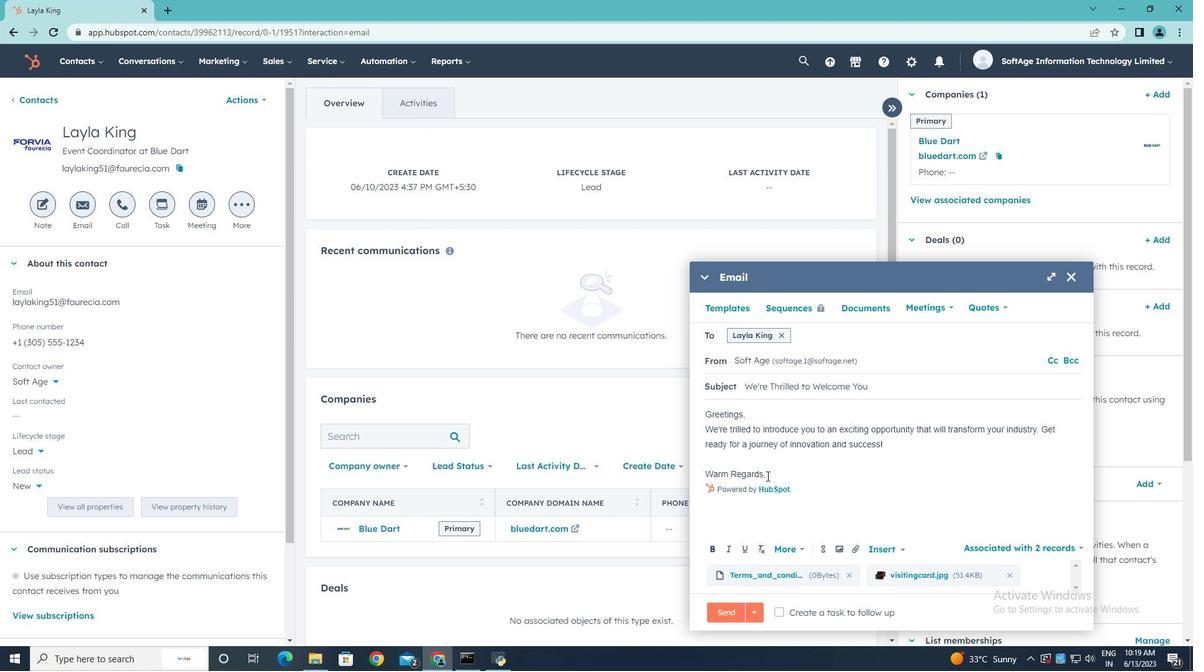 
Action: Mouse moved to (826, 549)
Screenshot: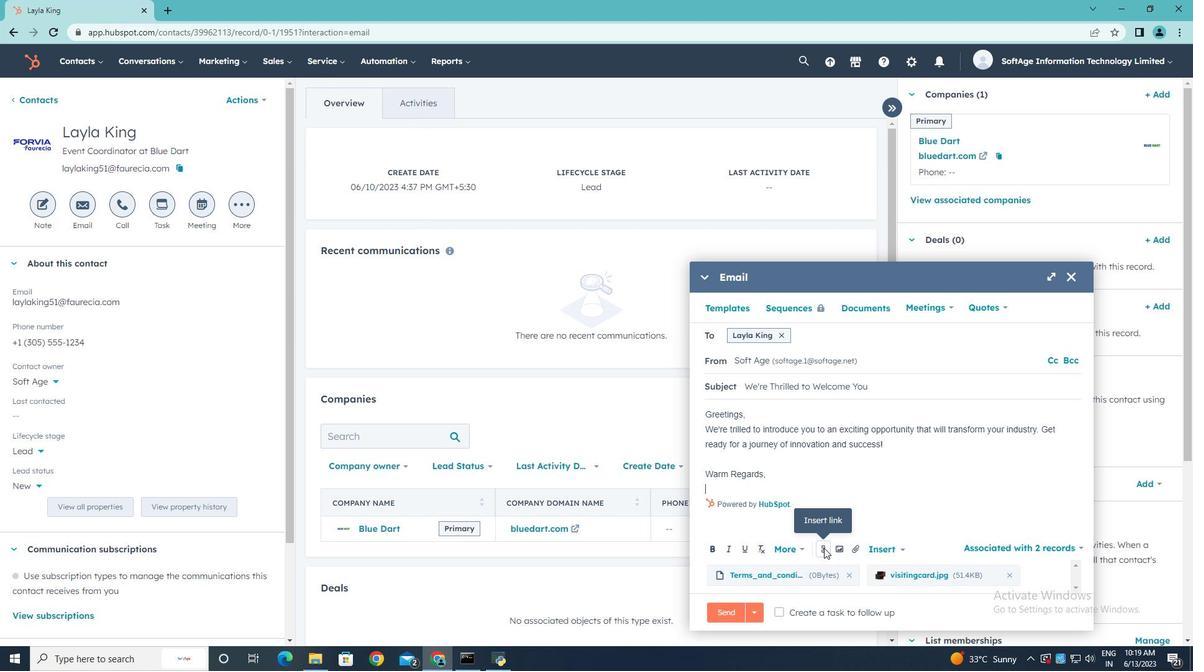 
Action: Mouse pressed left at (826, 549)
Screenshot: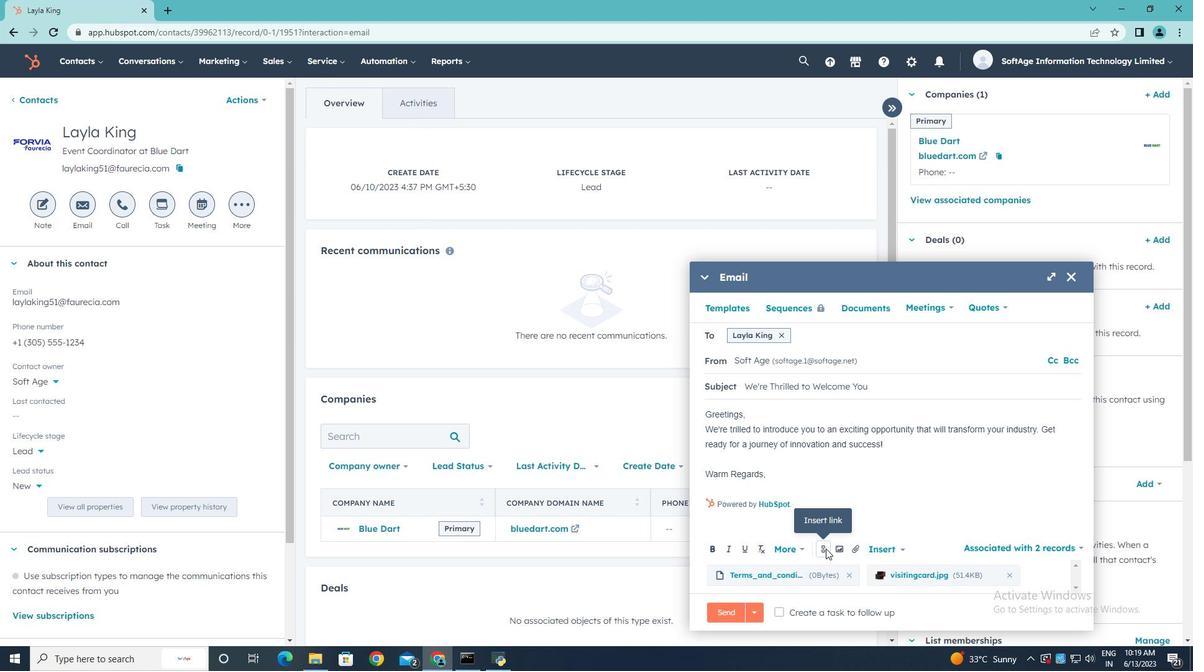 
Action: Mouse moved to (858, 407)
Screenshot: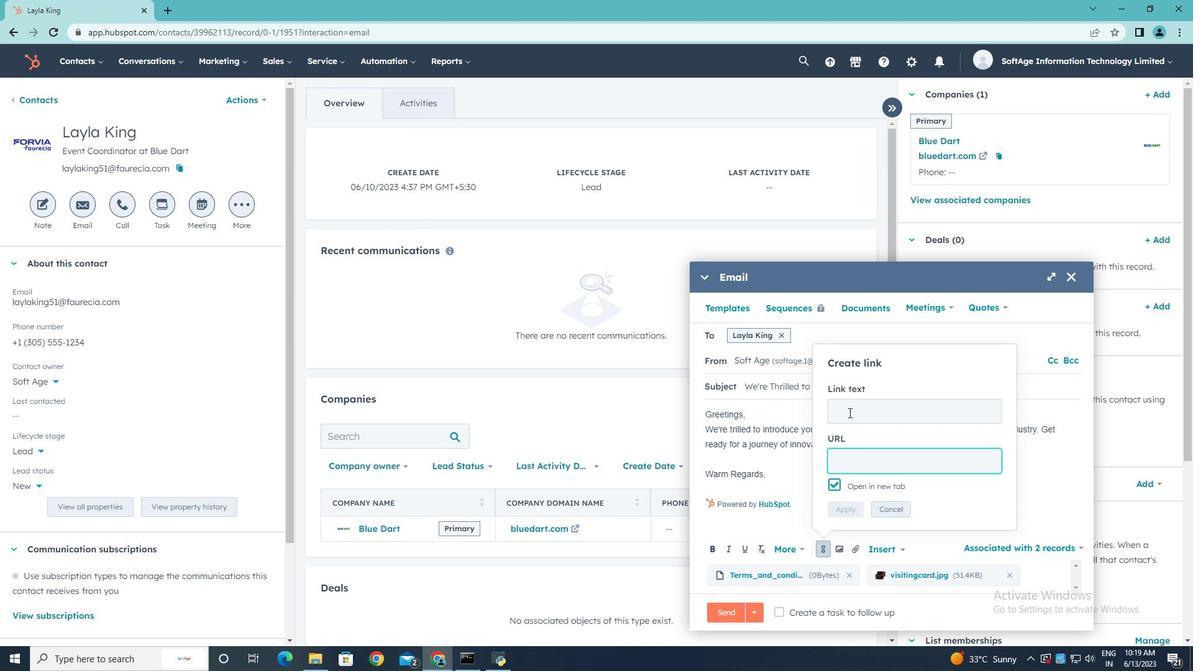 
Action: Mouse pressed left at (858, 407)
Screenshot: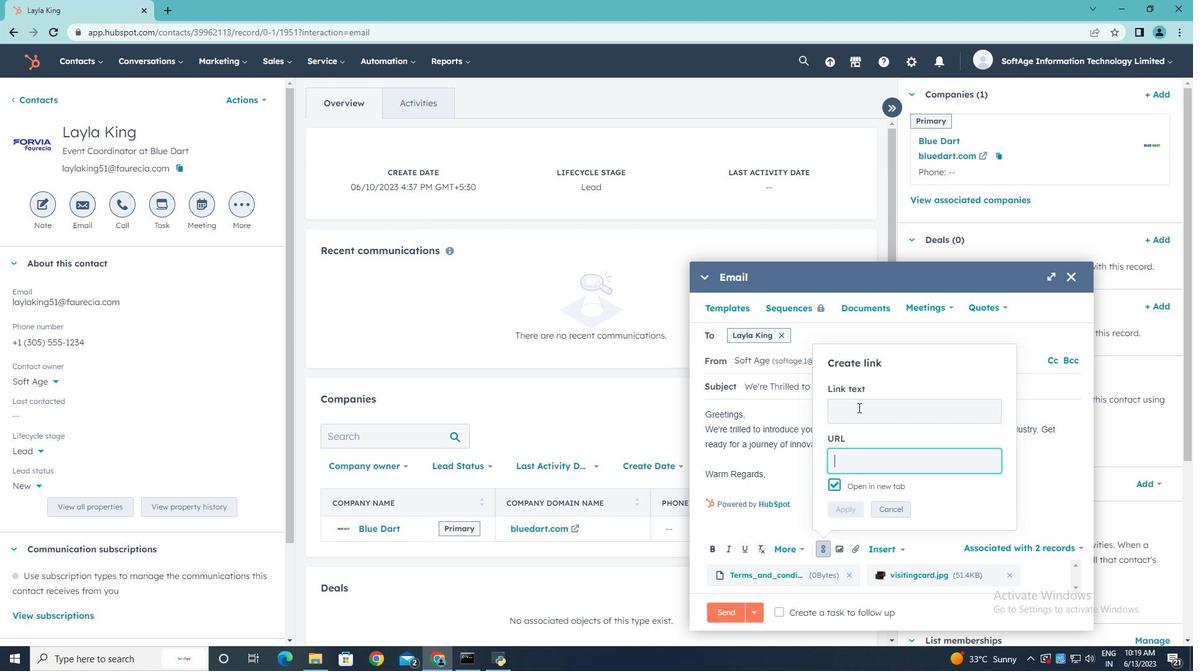 
Action: Key pressed <Key.shift>I<Key.backspace><Key.shift>Likedin
Screenshot: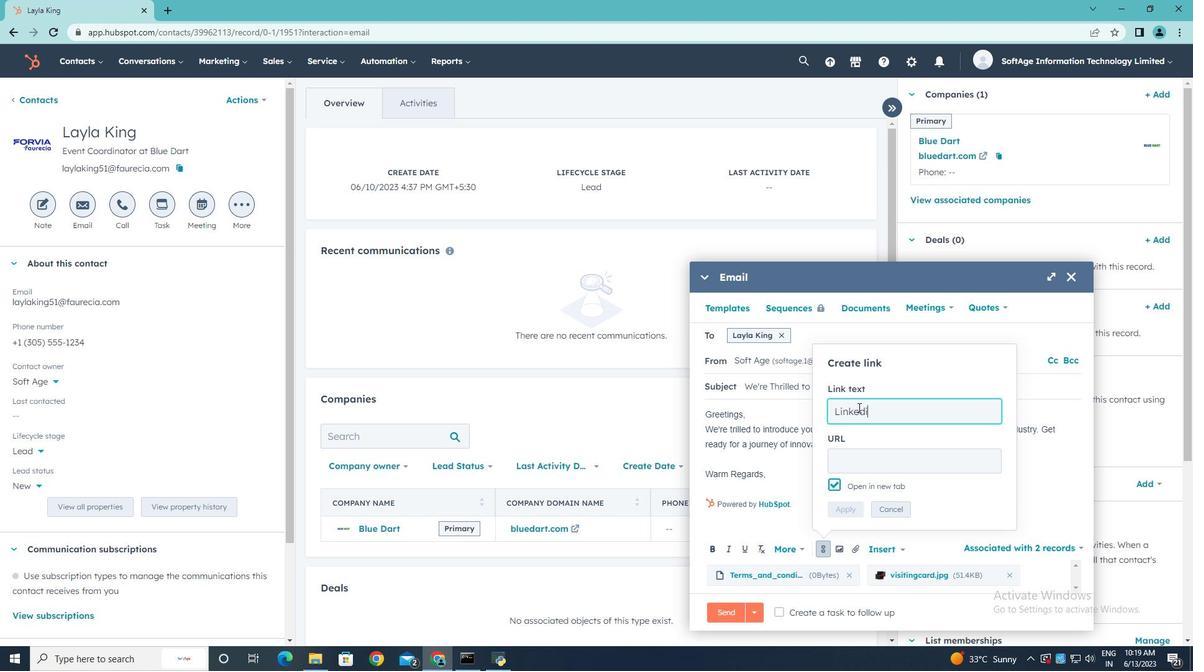
Action: Mouse moved to (848, 450)
Screenshot: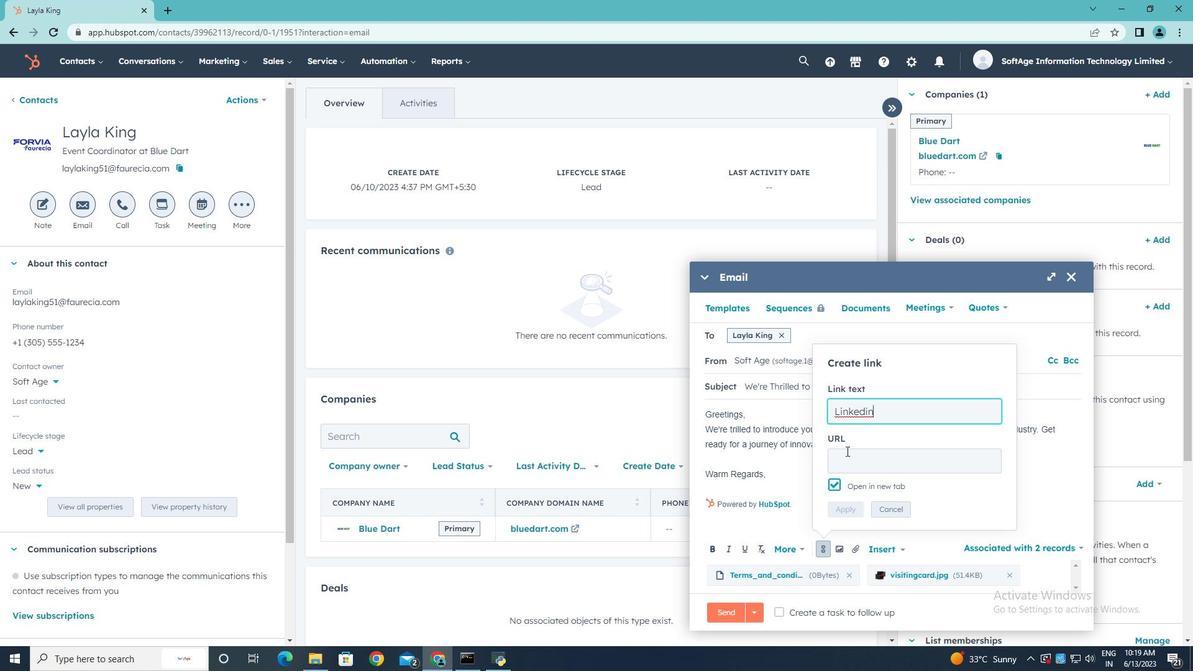 
Action: Mouse pressed left at (848, 450)
Screenshot: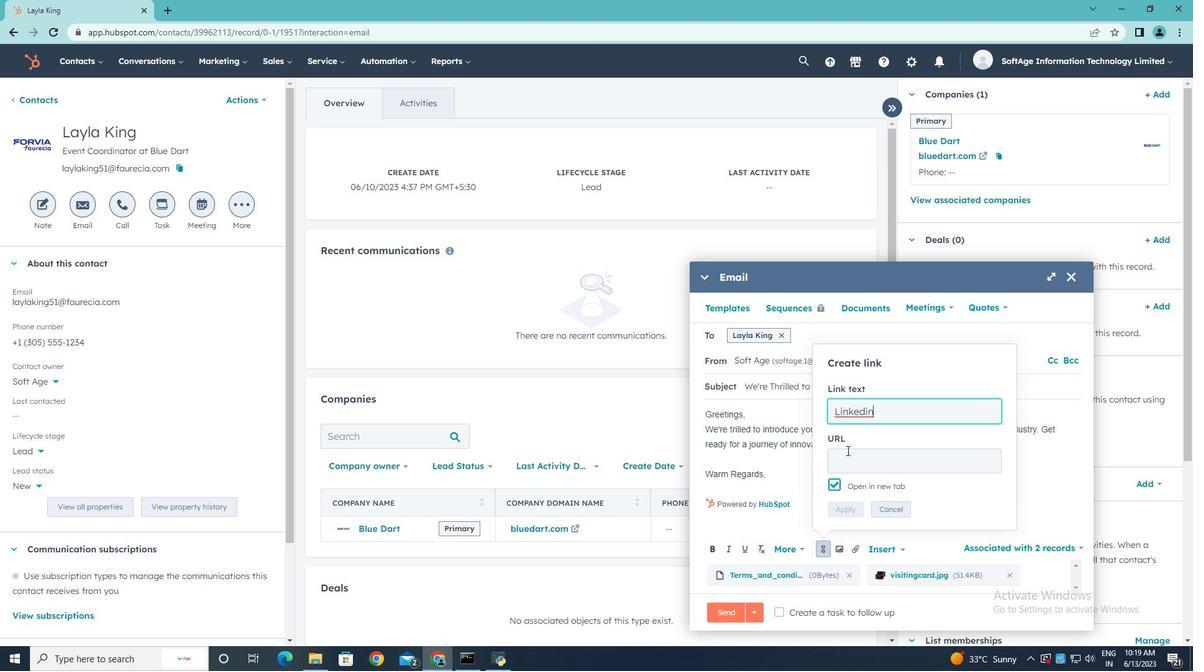 
Action: Mouse moved to (853, 337)
Screenshot: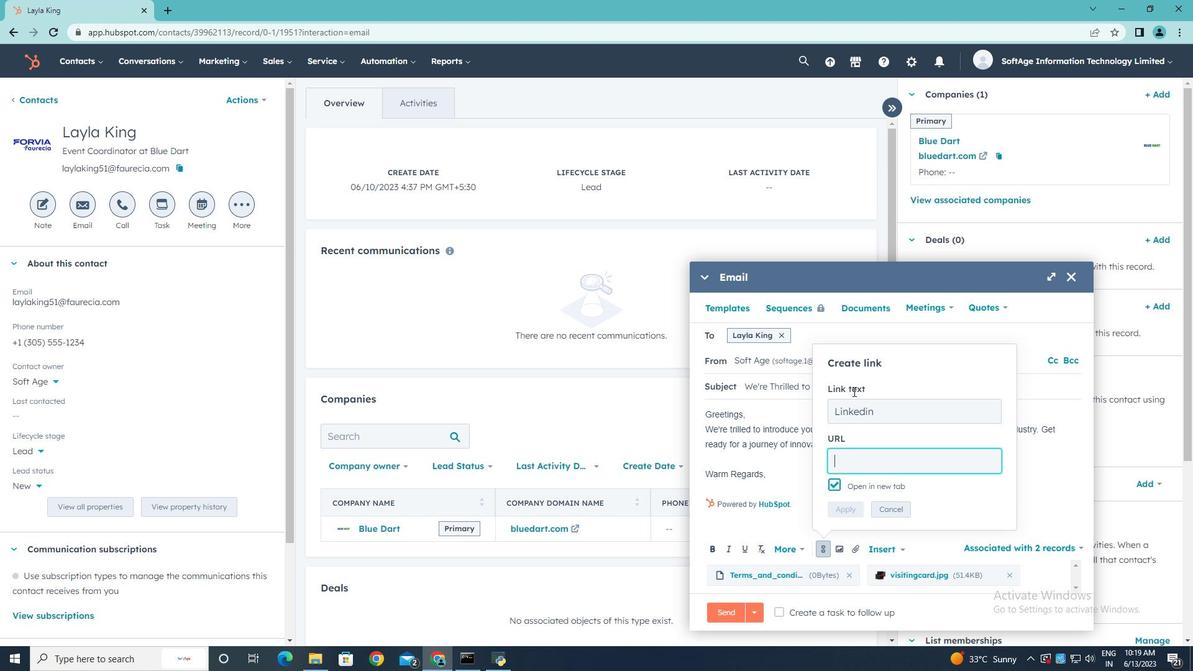 
Action: Key pressed in.in<Key.backspace><Key.backspace>linkedin.com
Screenshot: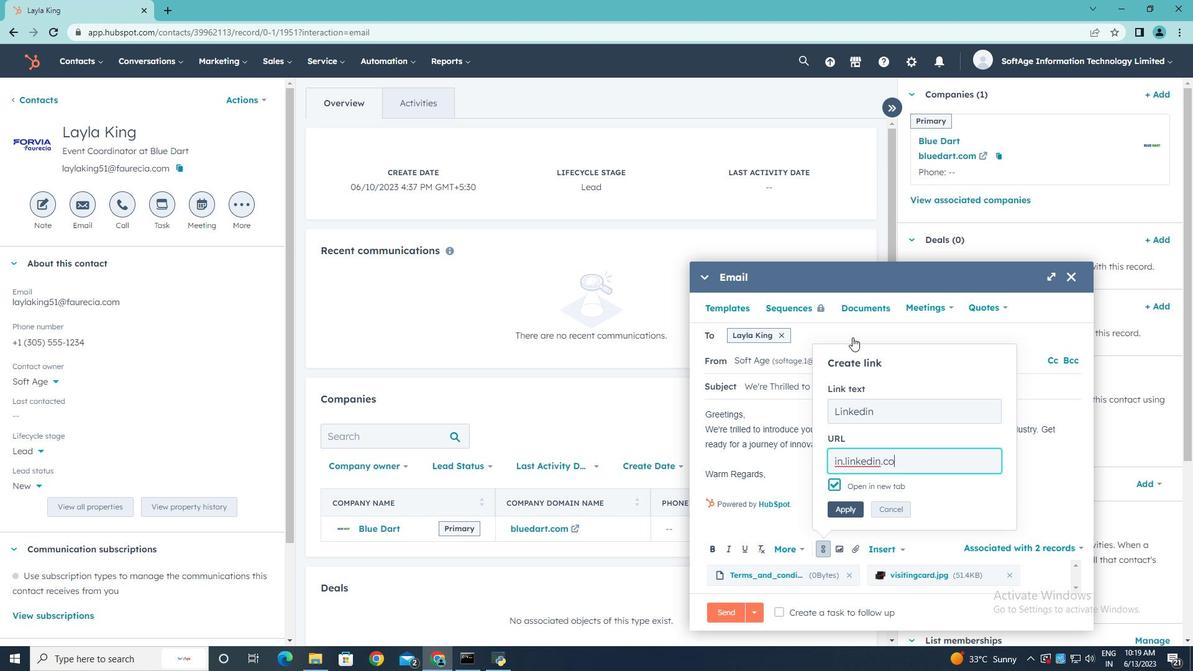 
Action: Mouse moved to (844, 511)
Screenshot: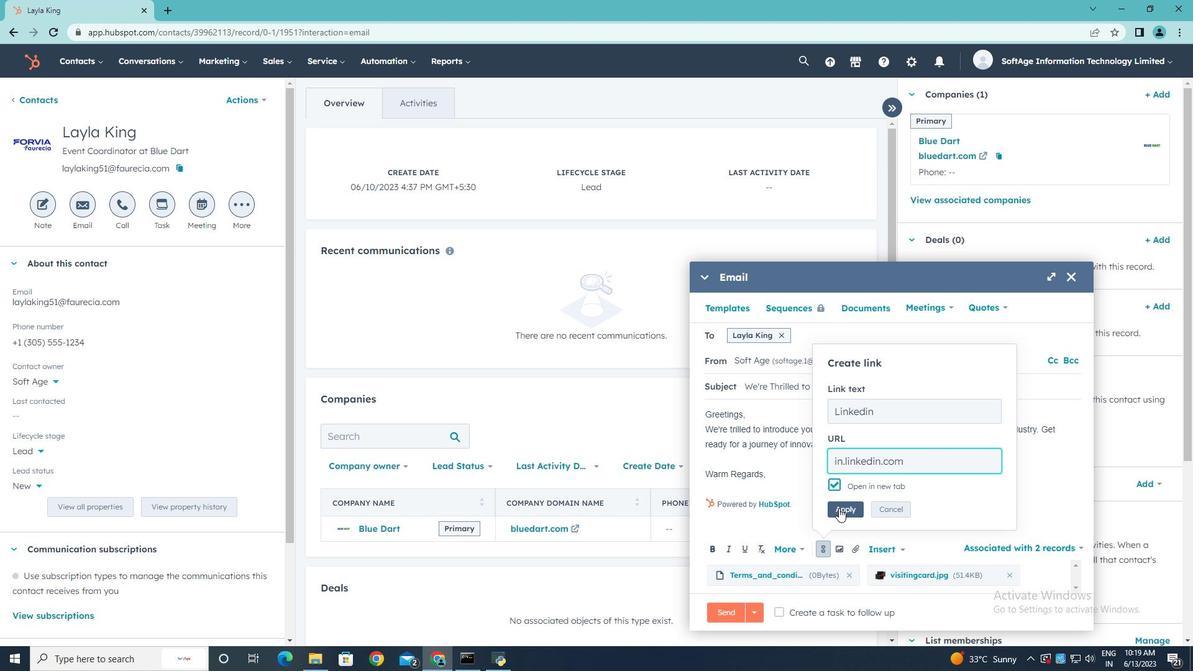 
Action: Mouse pressed left at (844, 511)
Screenshot: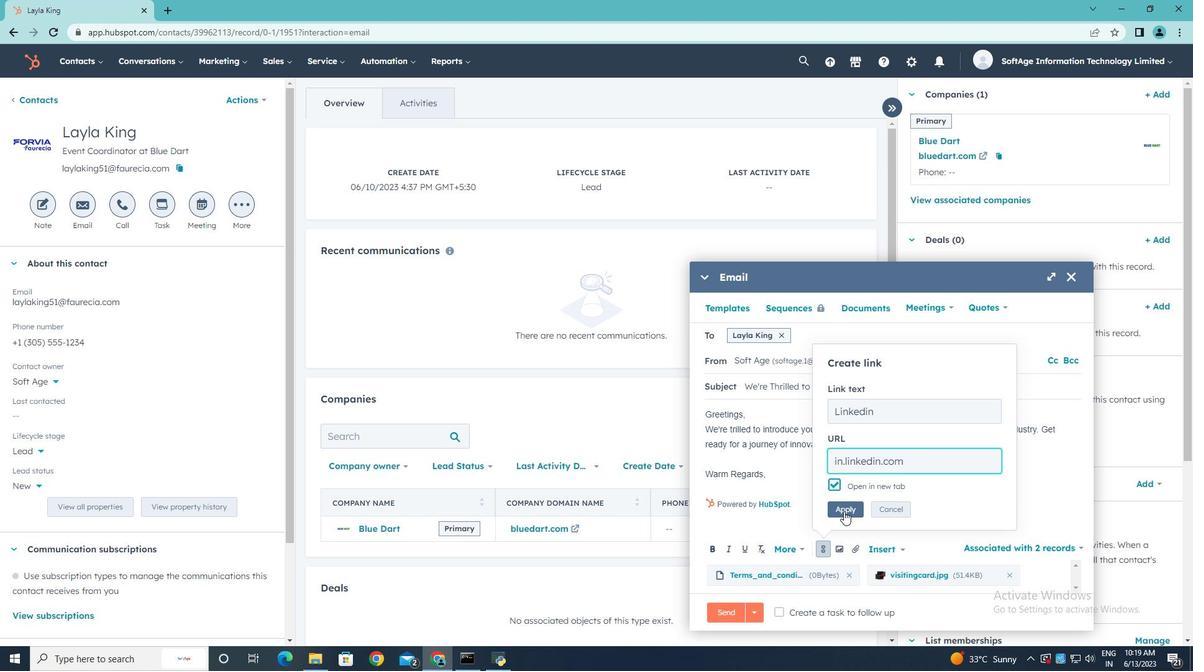
Action: Mouse moved to (778, 614)
Screenshot: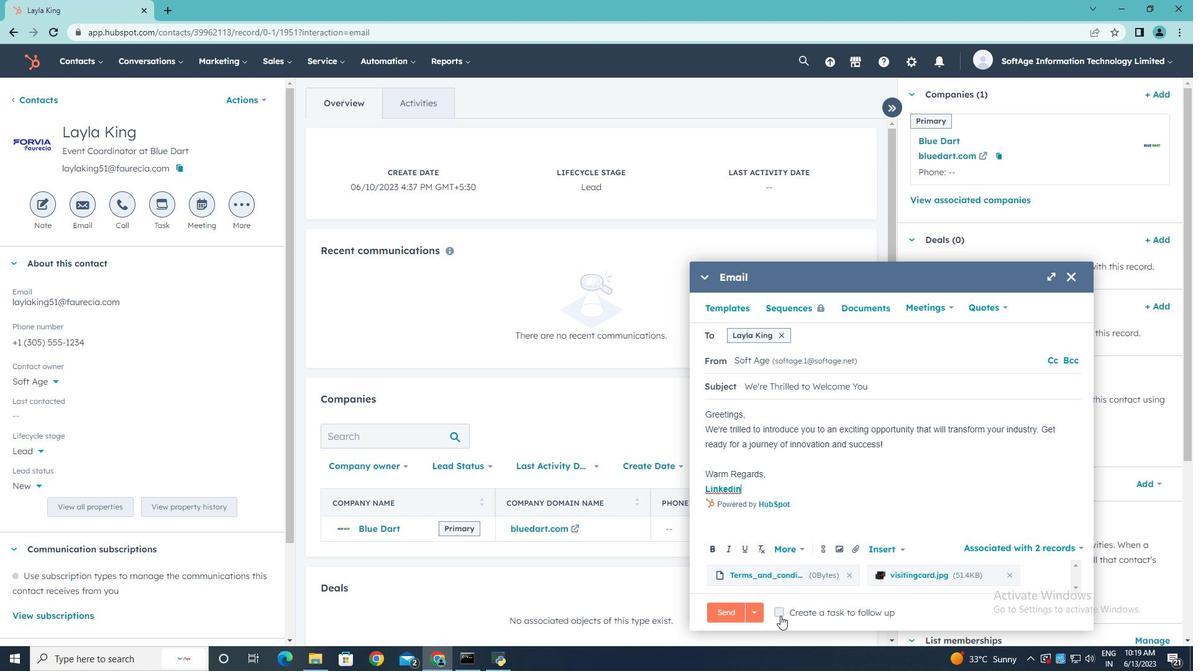 
Action: Mouse pressed left at (778, 614)
Screenshot: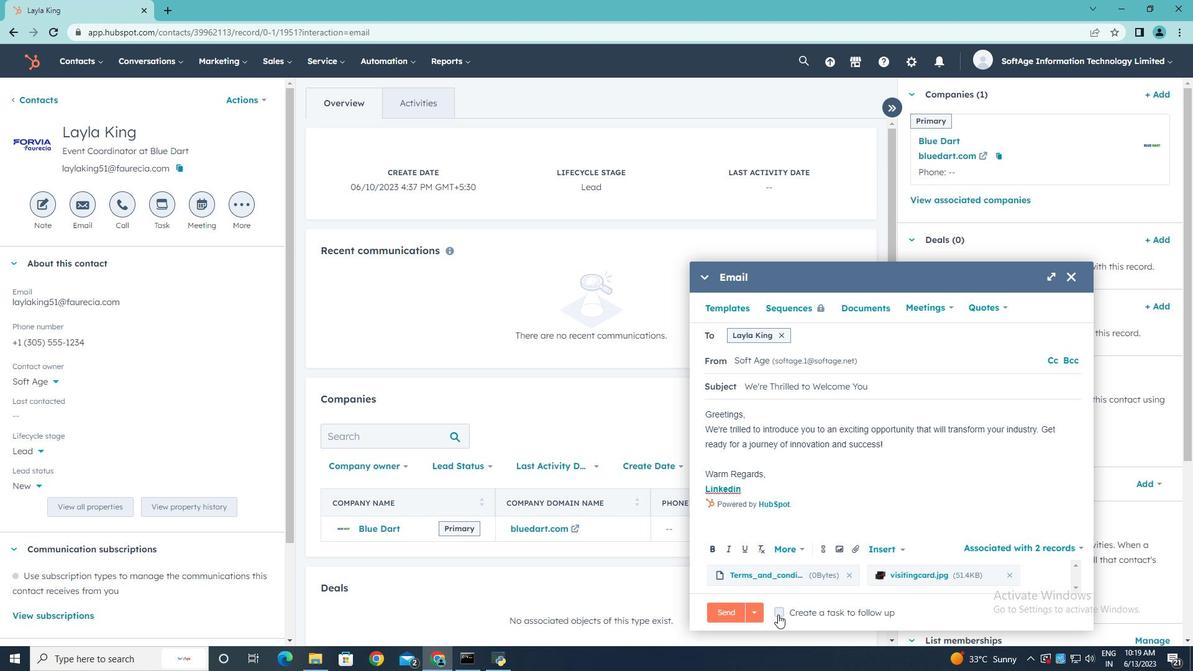 
Action: Mouse moved to (1023, 612)
Screenshot: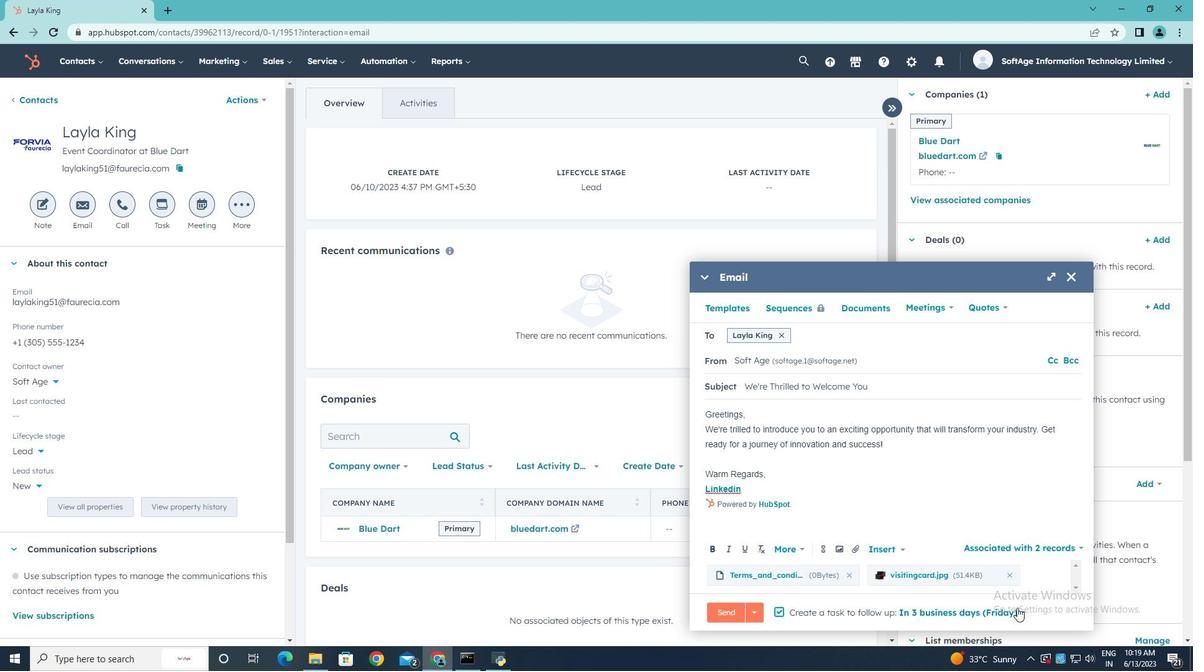 
Action: Mouse pressed left at (1023, 612)
Screenshot: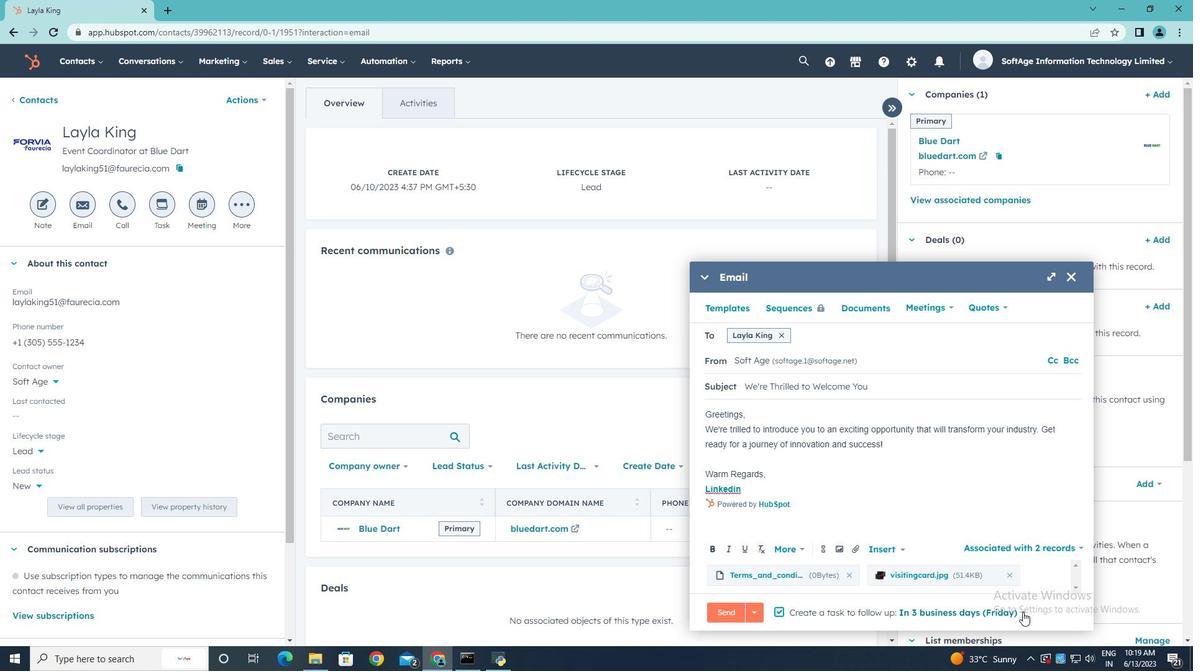 
Action: Mouse moved to (984, 520)
Screenshot: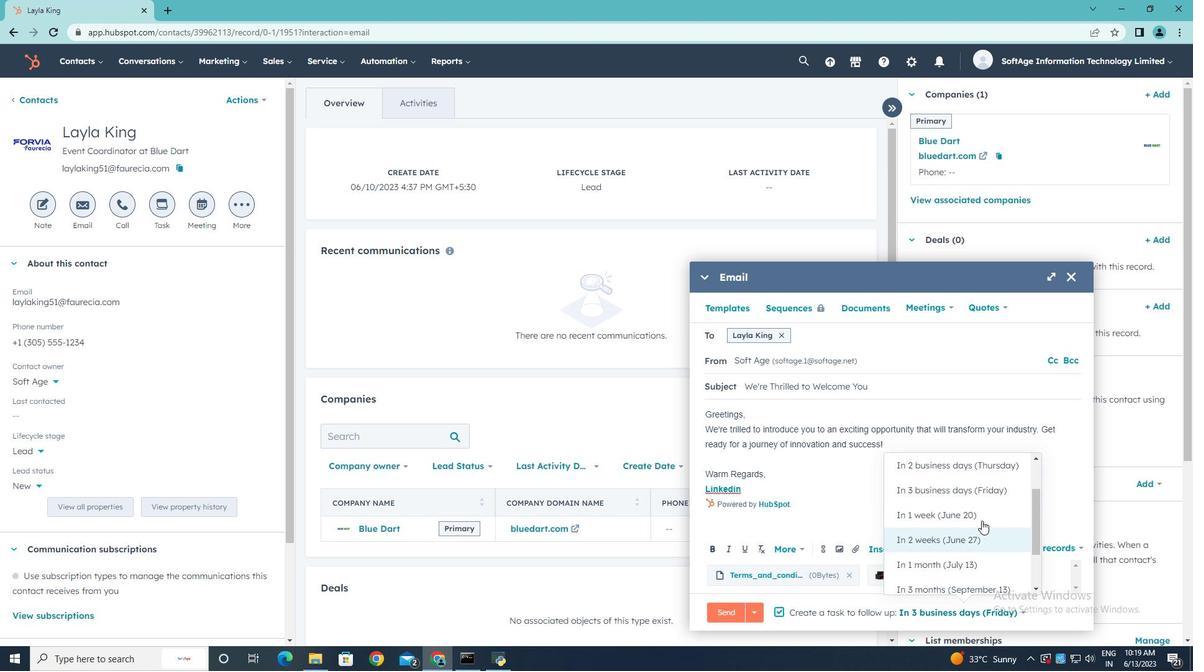 
Action: Mouse scrolled (984, 521) with delta (0, 0)
Screenshot: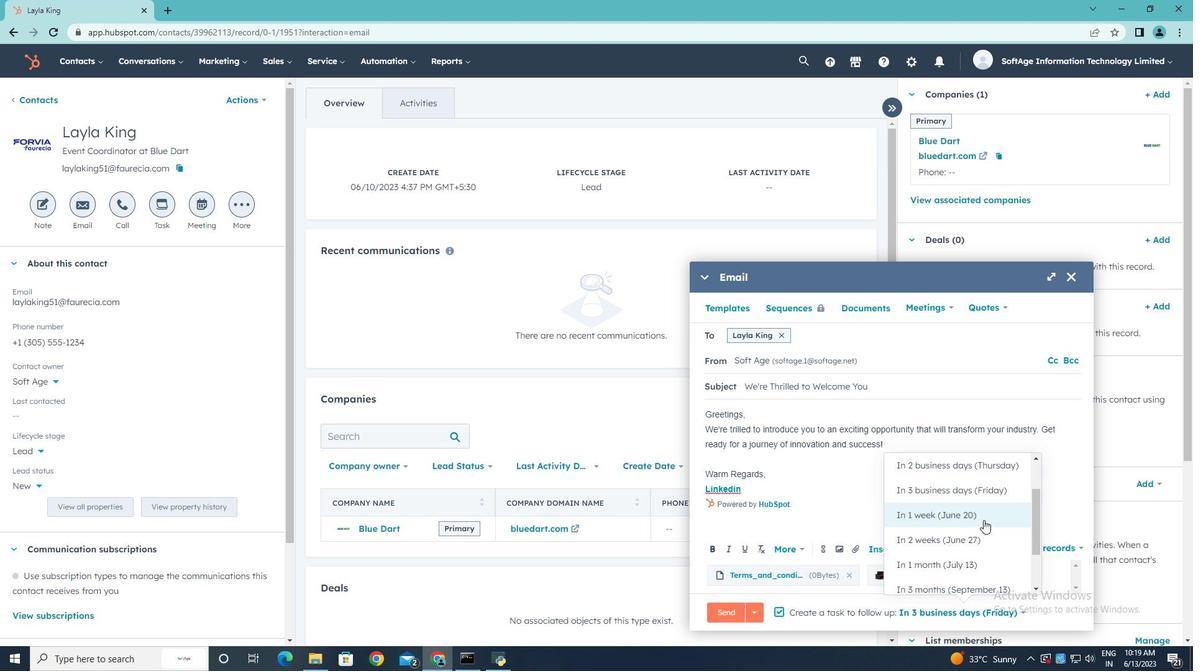 
Action: Mouse scrolled (984, 521) with delta (0, 0)
Screenshot: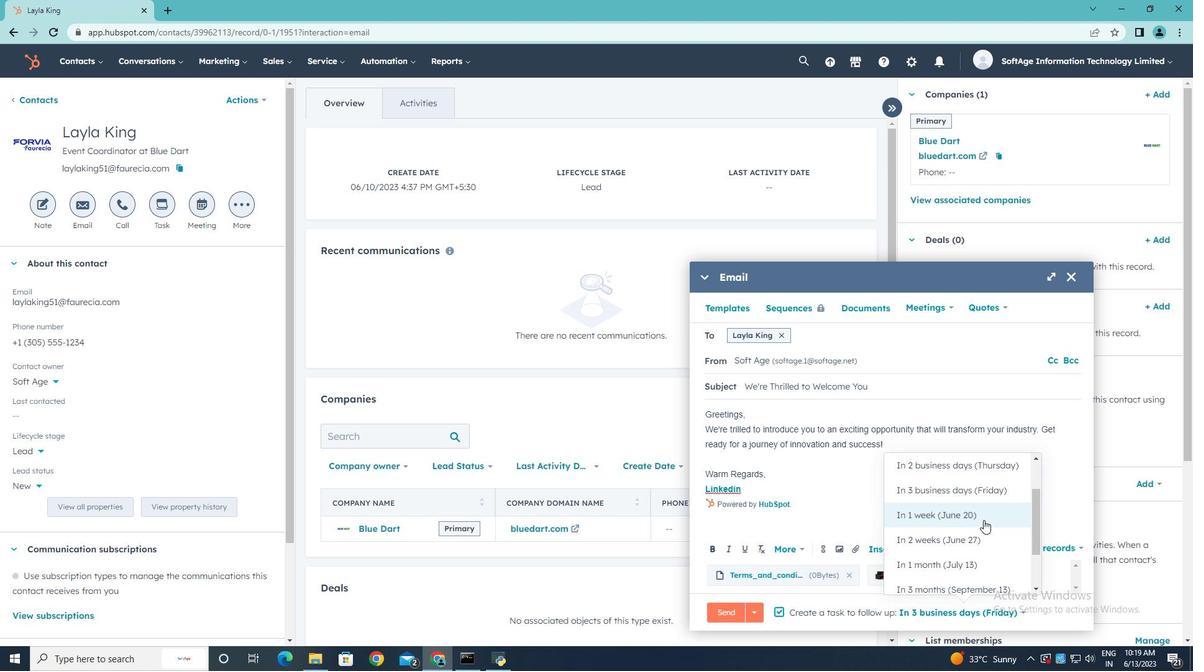 
Action: Mouse scrolled (984, 521) with delta (0, 0)
Screenshot: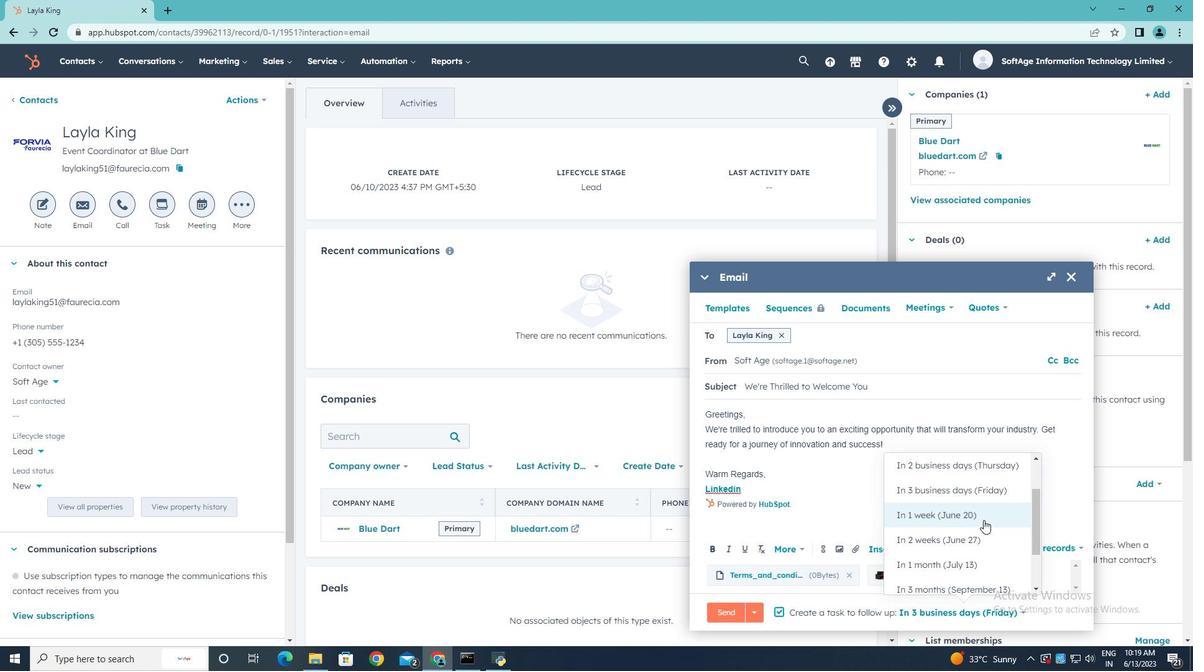 
Action: Mouse scrolled (984, 521) with delta (0, 0)
Screenshot: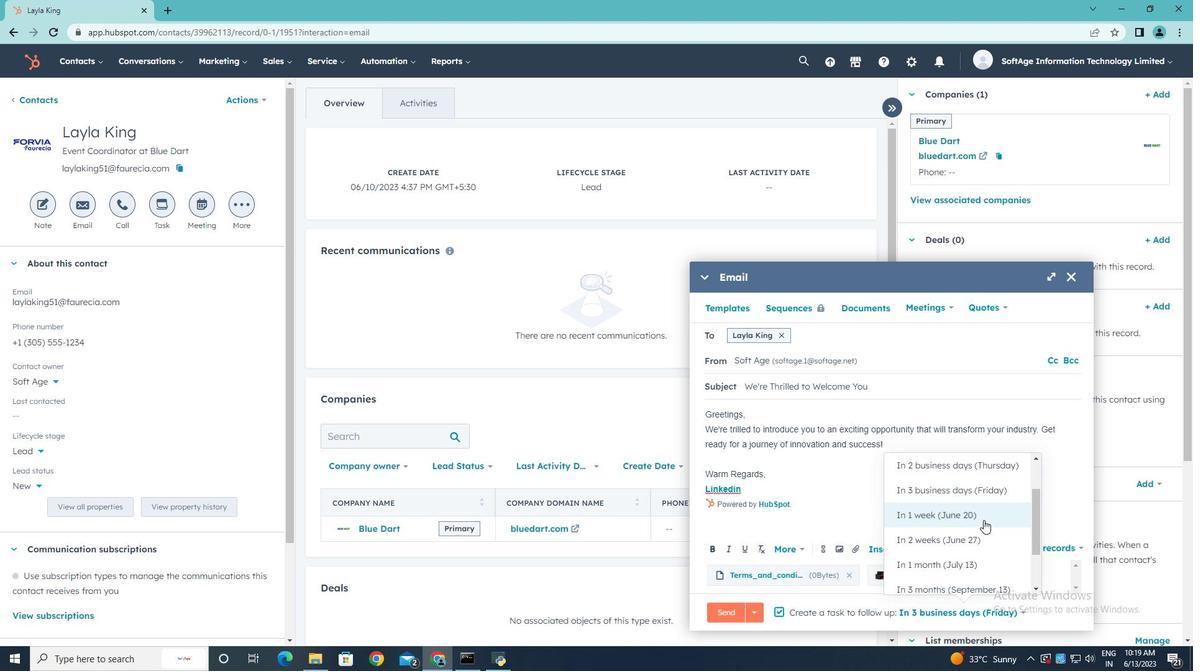 
Action: Mouse scrolled (984, 521) with delta (0, 0)
Screenshot: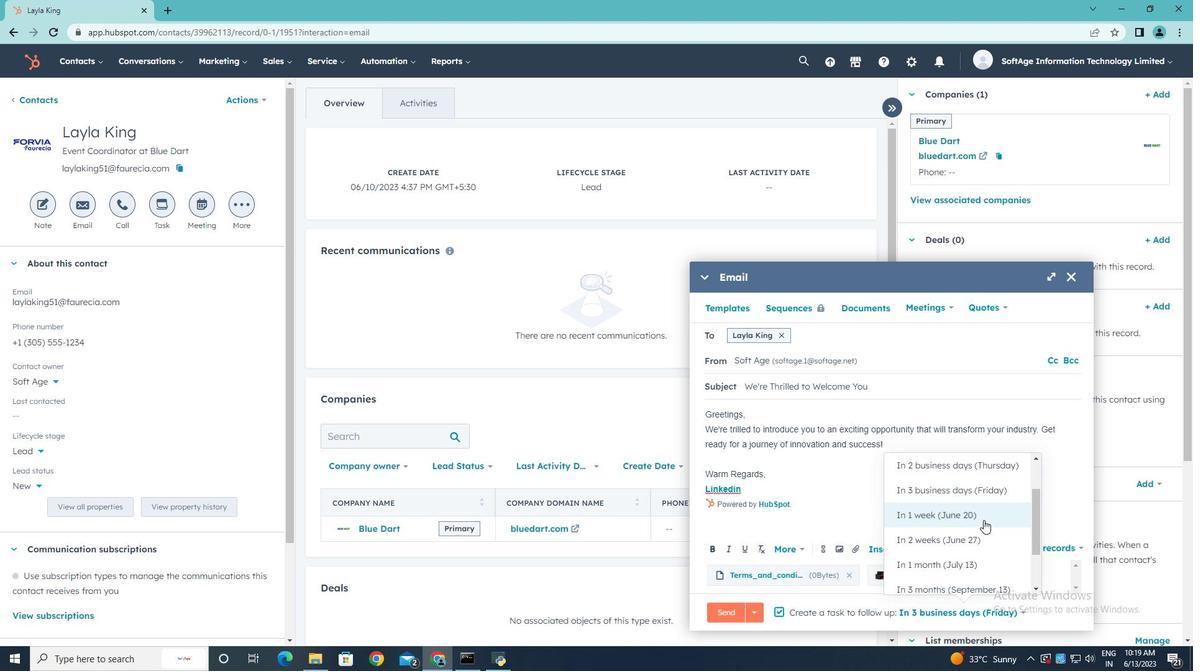 
Action: Mouse moved to (965, 505)
Screenshot: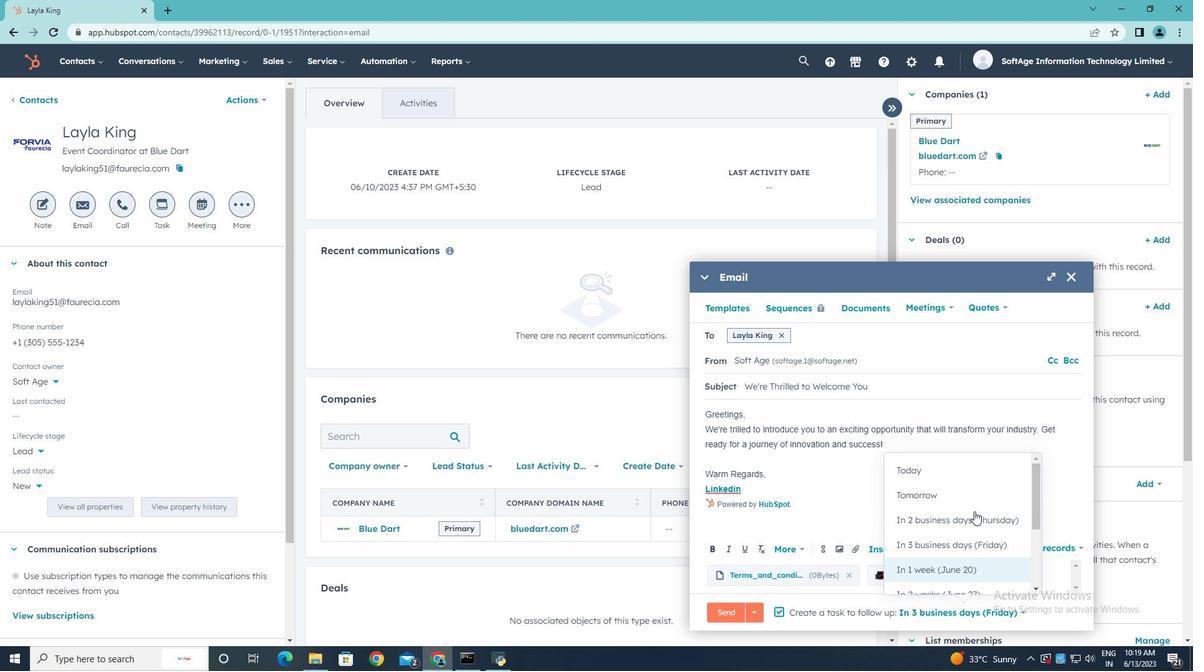 
Action: Mouse pressed left at (965, 505)
Screenshot: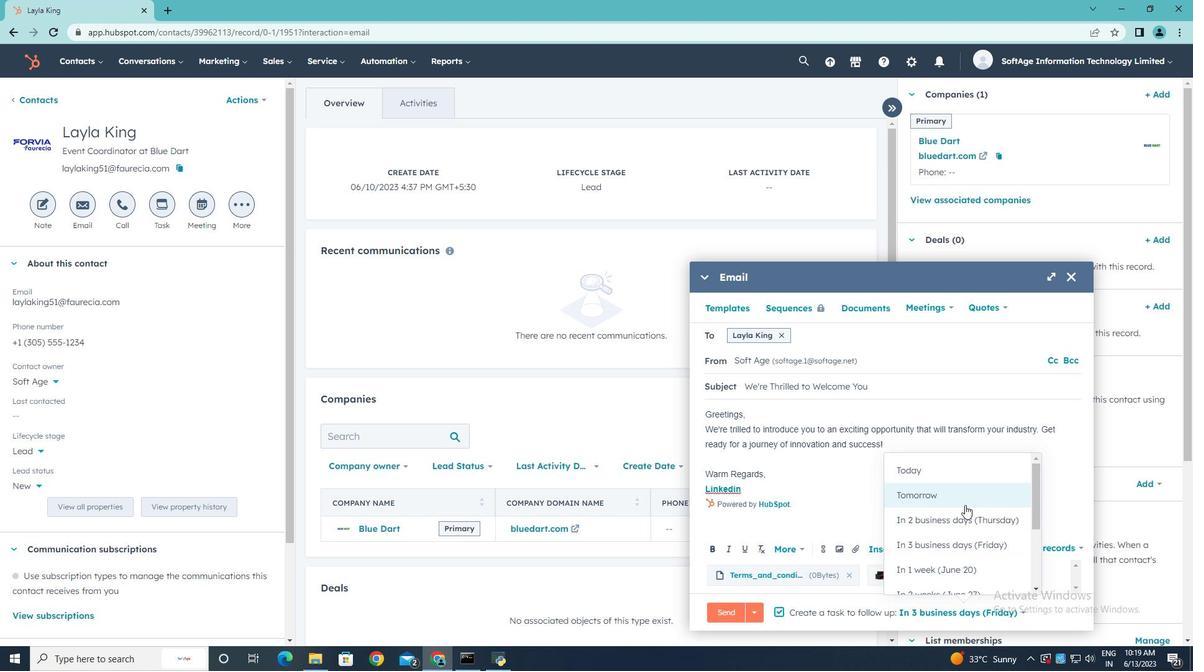 
Action: Mouse moved to (730, 610)
Screenshot: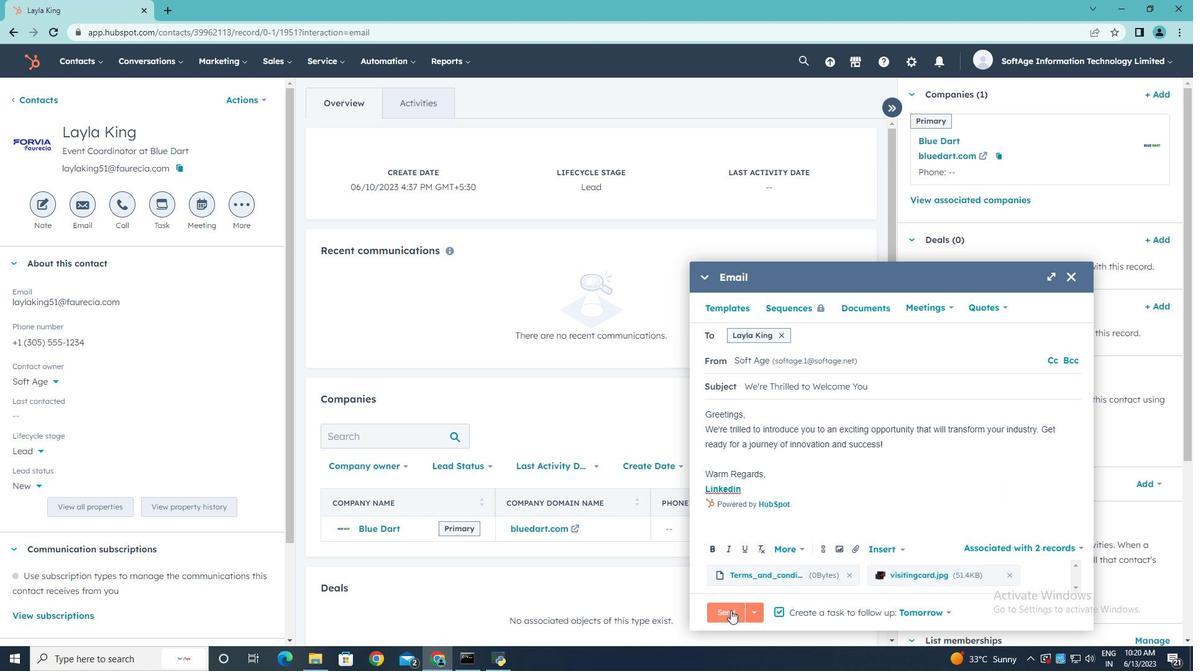 
Action: Mouse pressed left at (730, 610)
Screenshot: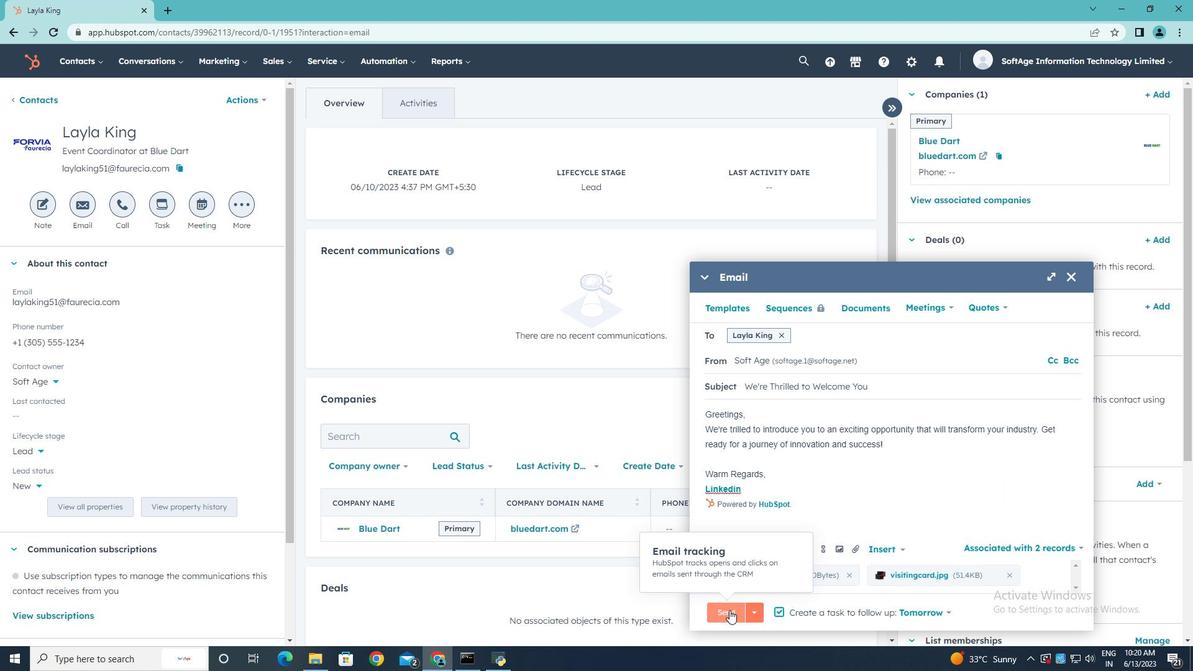 
